 Task: Search one way flight ticket for 3 adults, 3 children in business from Charlotte Amalie,st. Thomas: Cyril E. King Airport to Gillette: Gillette Campbell County Airport on 5-1-2023. Choice of flights is Delta. Number of bags: 1 carry on bag and 3 checked bags. Price is upto 99000. Outbound departure time preference is 12:00.
Action: Mouse moved to (270, 459)
Screenshot: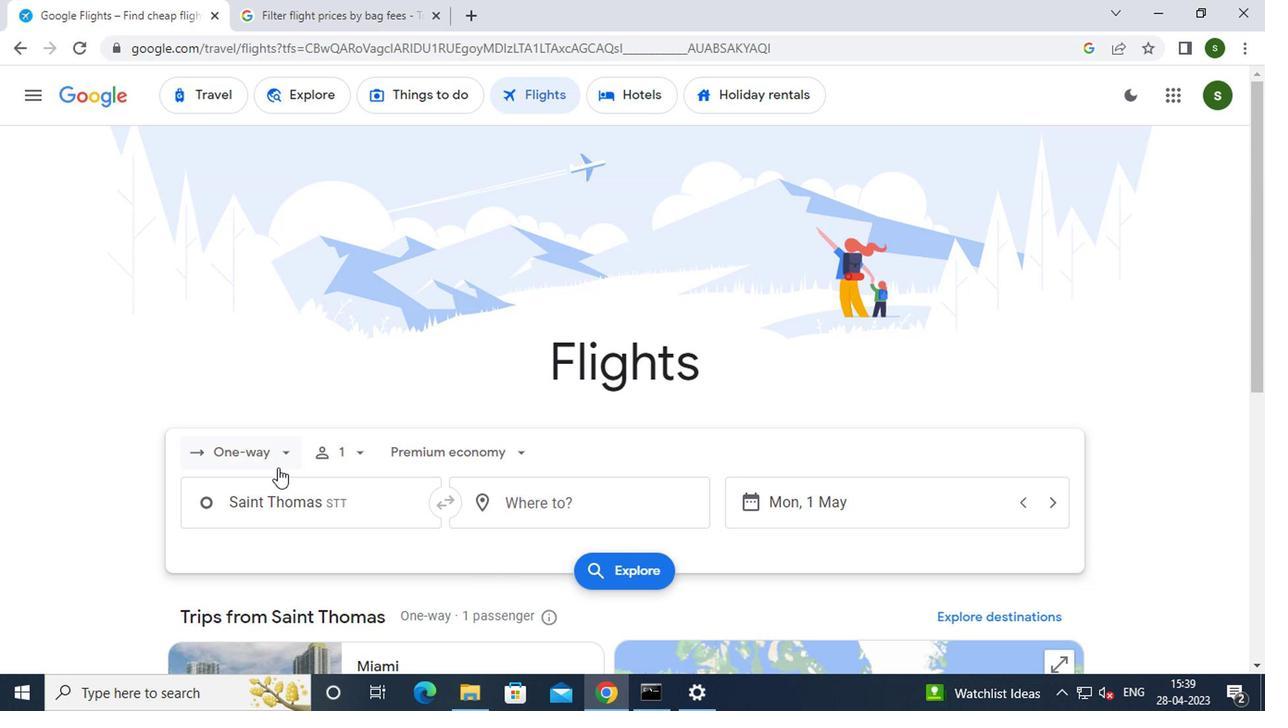 
Action: Mouse pressed left at (270, 459)
Screenshot: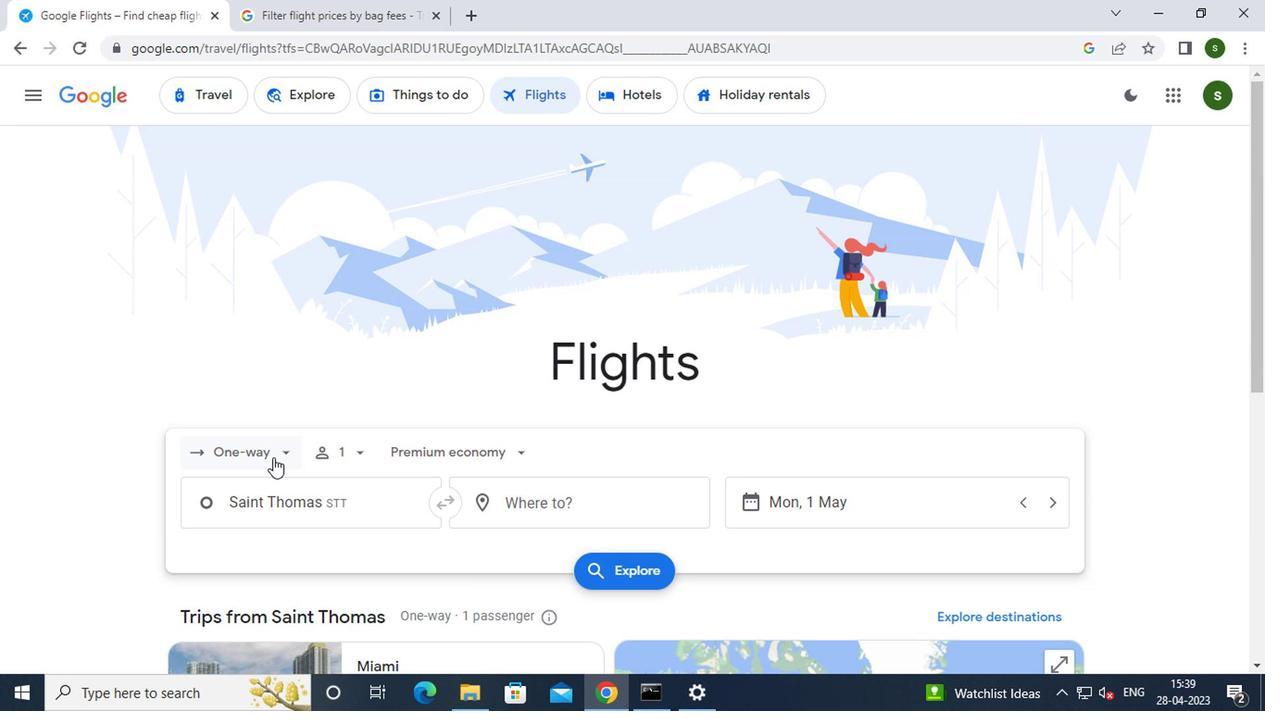 
Action: Mouse moved to (280, 535)
Screenshot: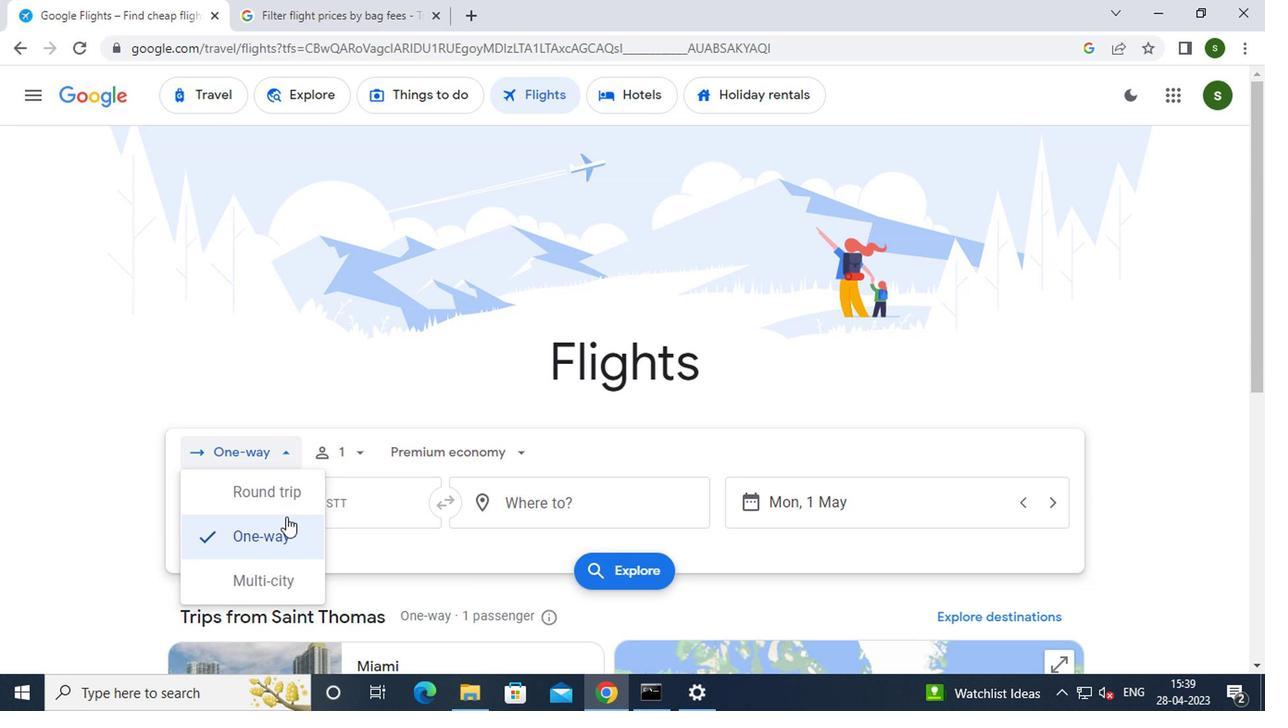 
Action: Mouse pressed left at (280, 535)
Screenshot: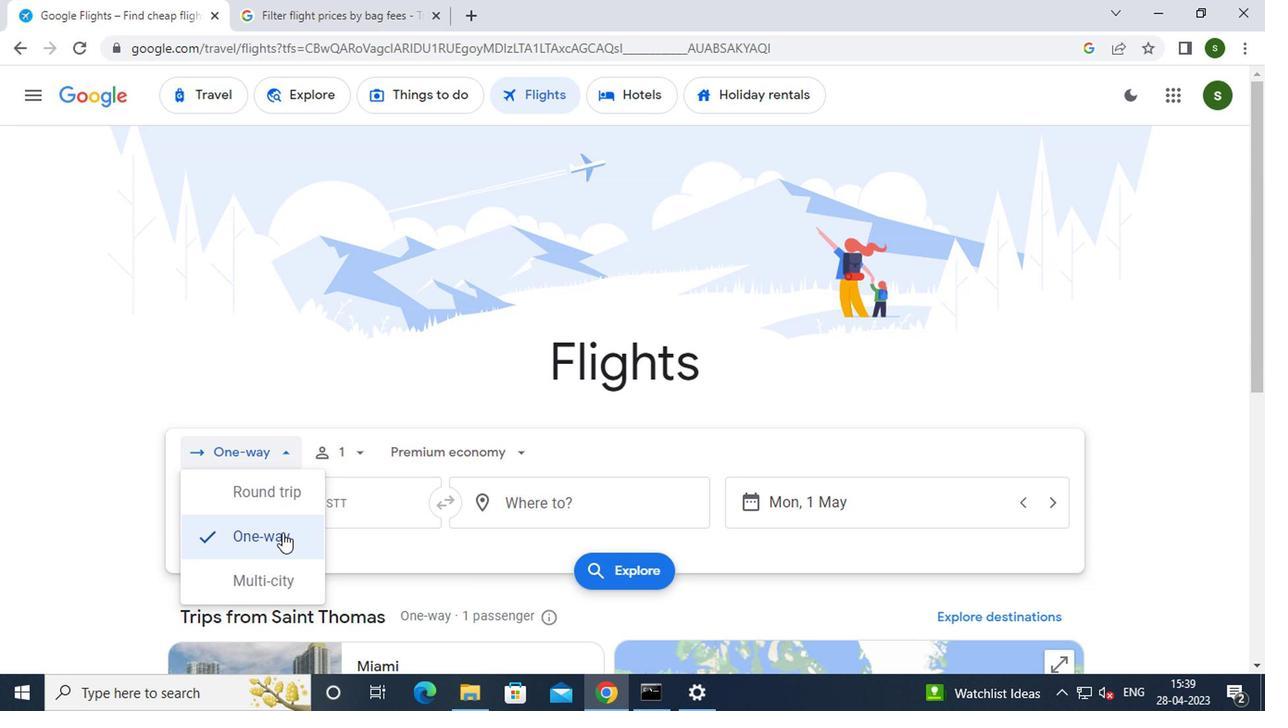 
Action: Mouse moved to (344, 451)
Screenshot: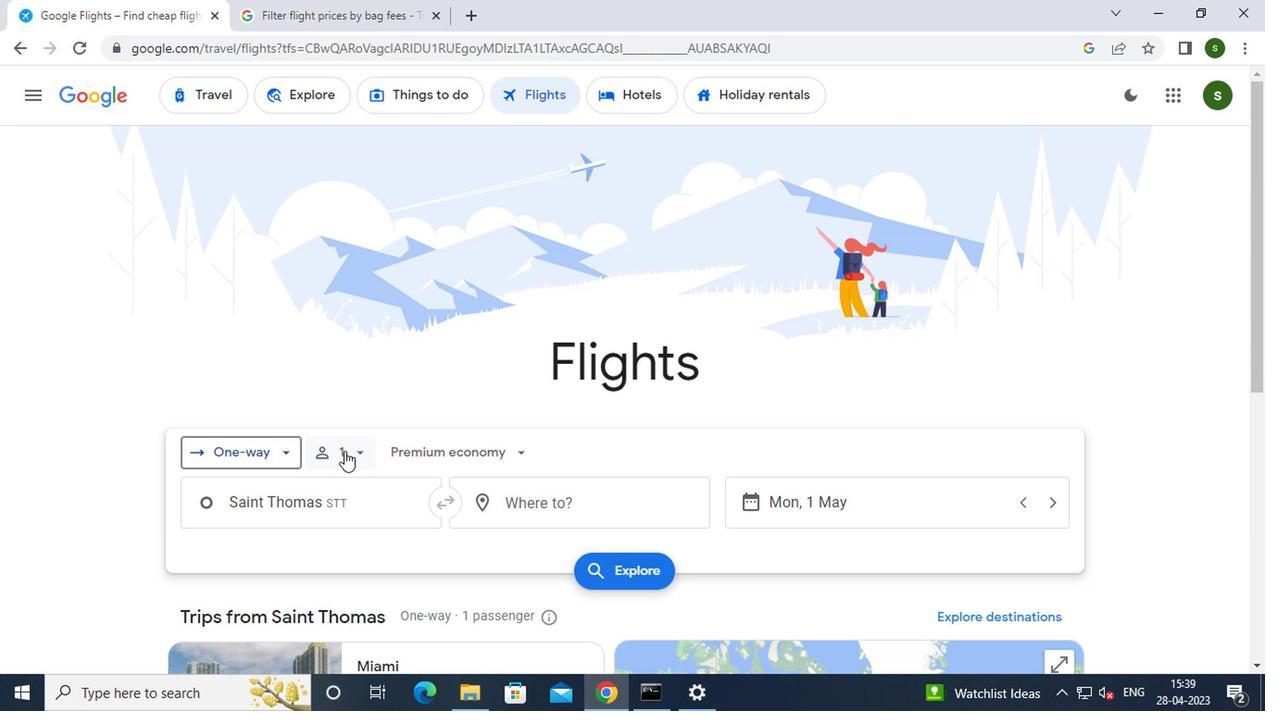 
Action: Mouse pressed left at (344, 451)
Screenshot: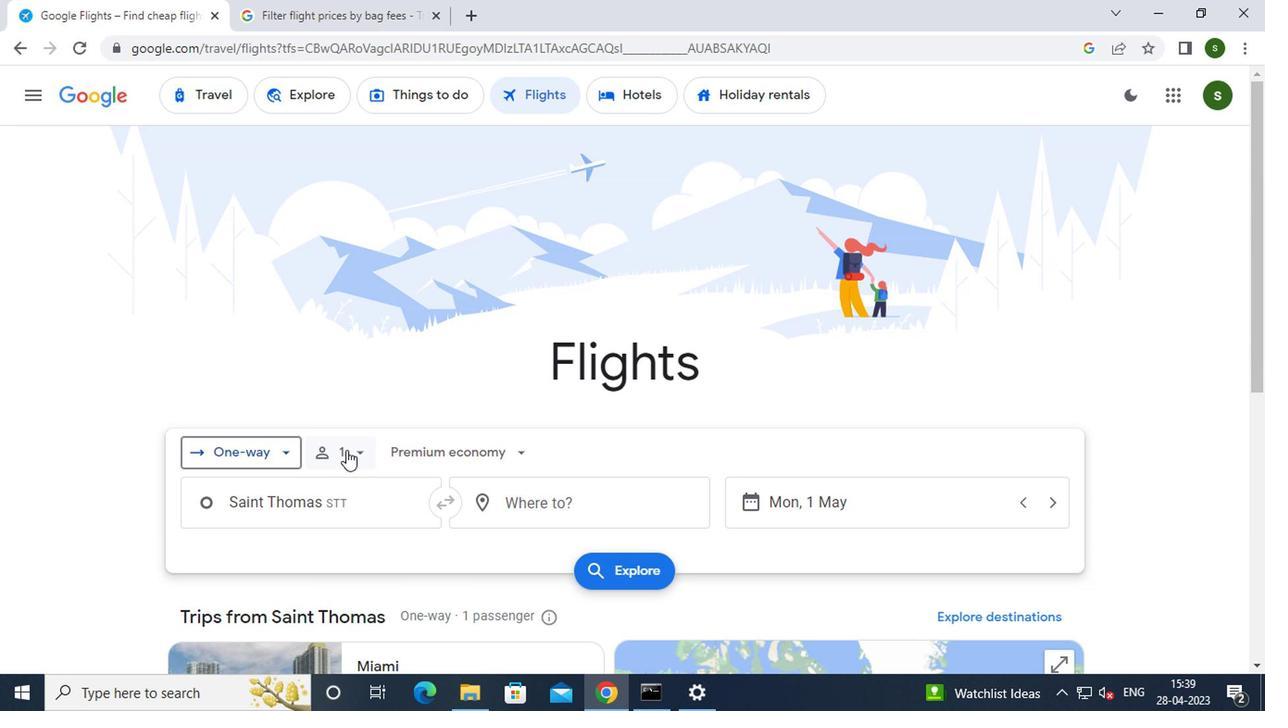 
Action: Mouse moved to (504, 498)
Screenshot: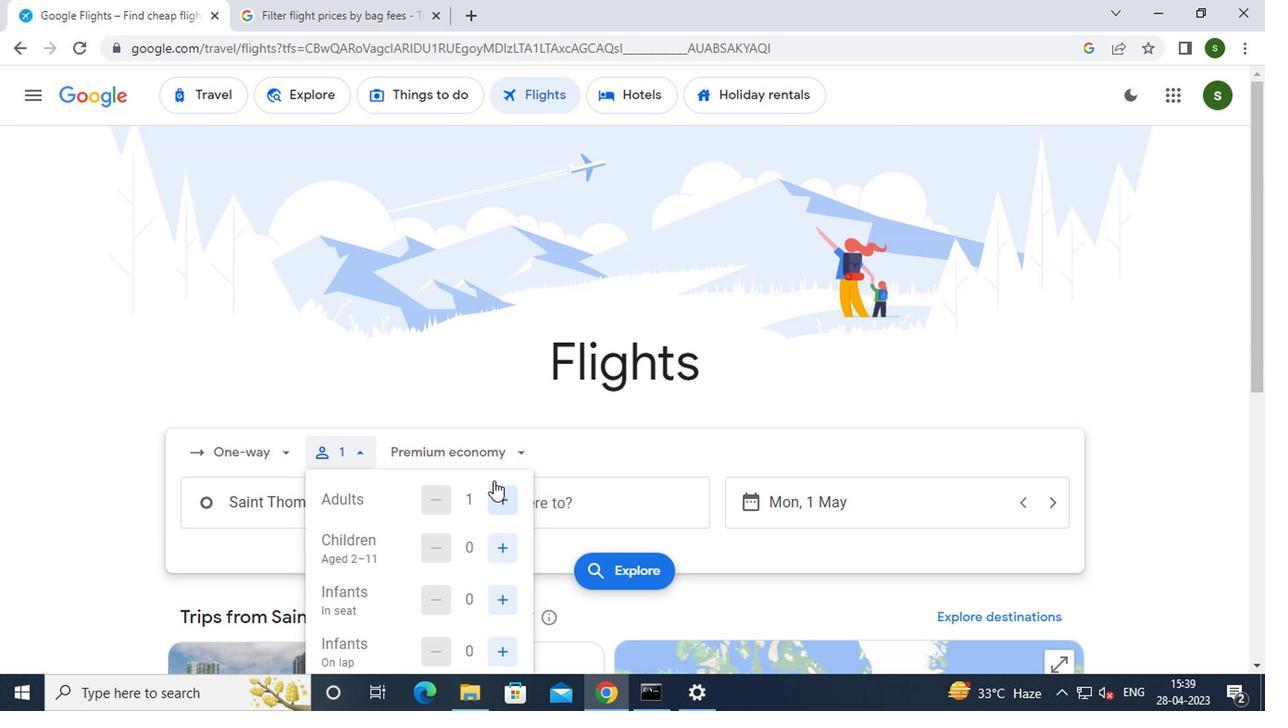 
Action: Mouse pressed left at (504, 498)
Screenshot: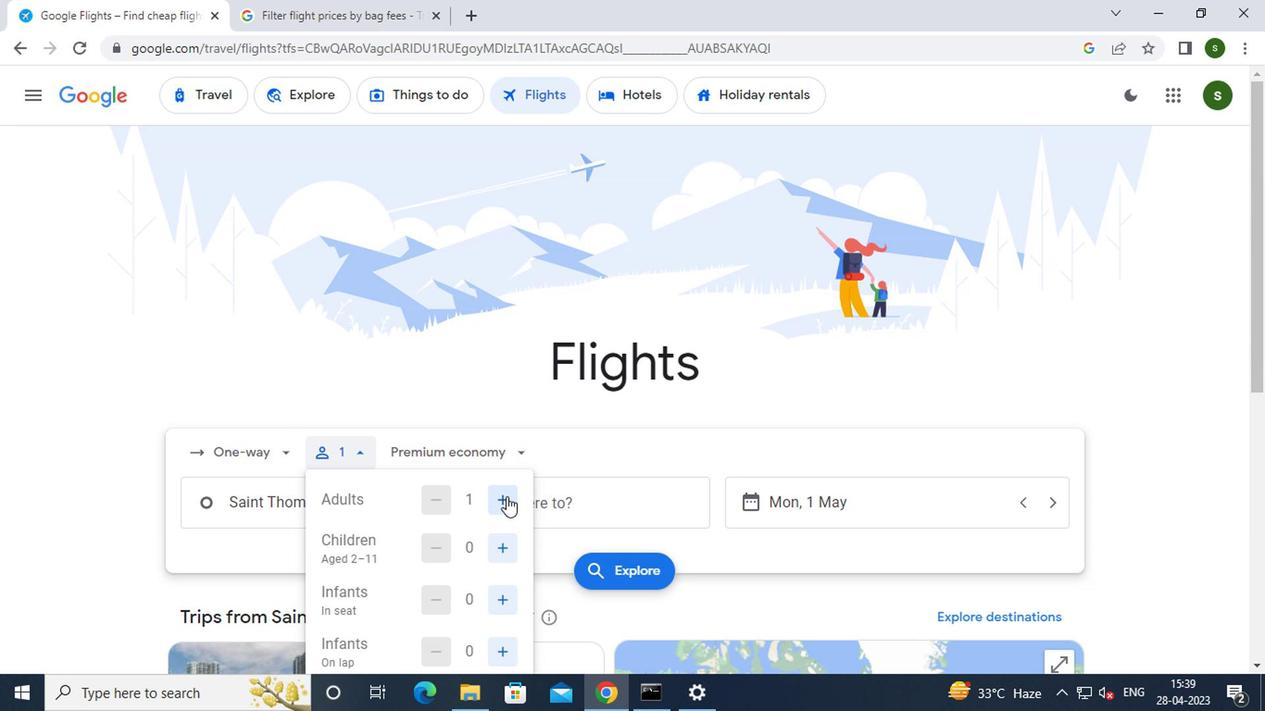 
Action: Mouse pressed left at (504, 498)
Screenshot: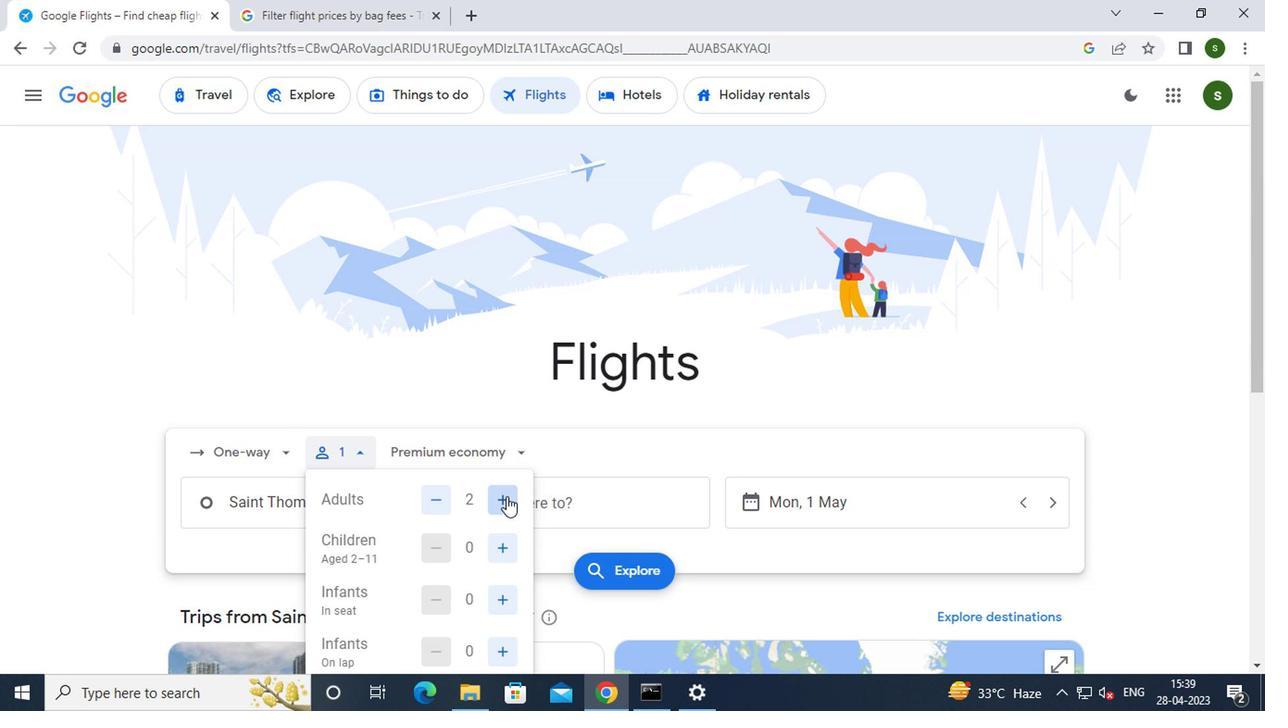
Action: Mouse moved to (497, 543)
Screenshot: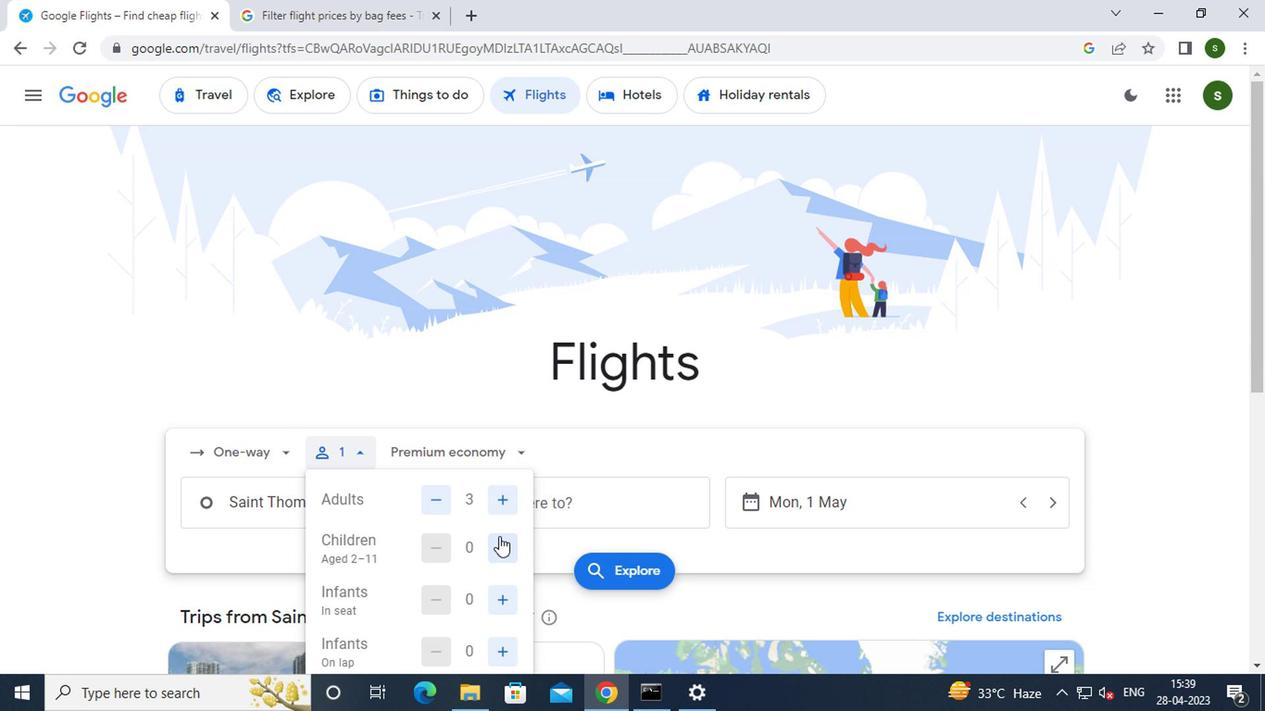 
Action: Mouse pressed left at (497, 543)
Screenshot: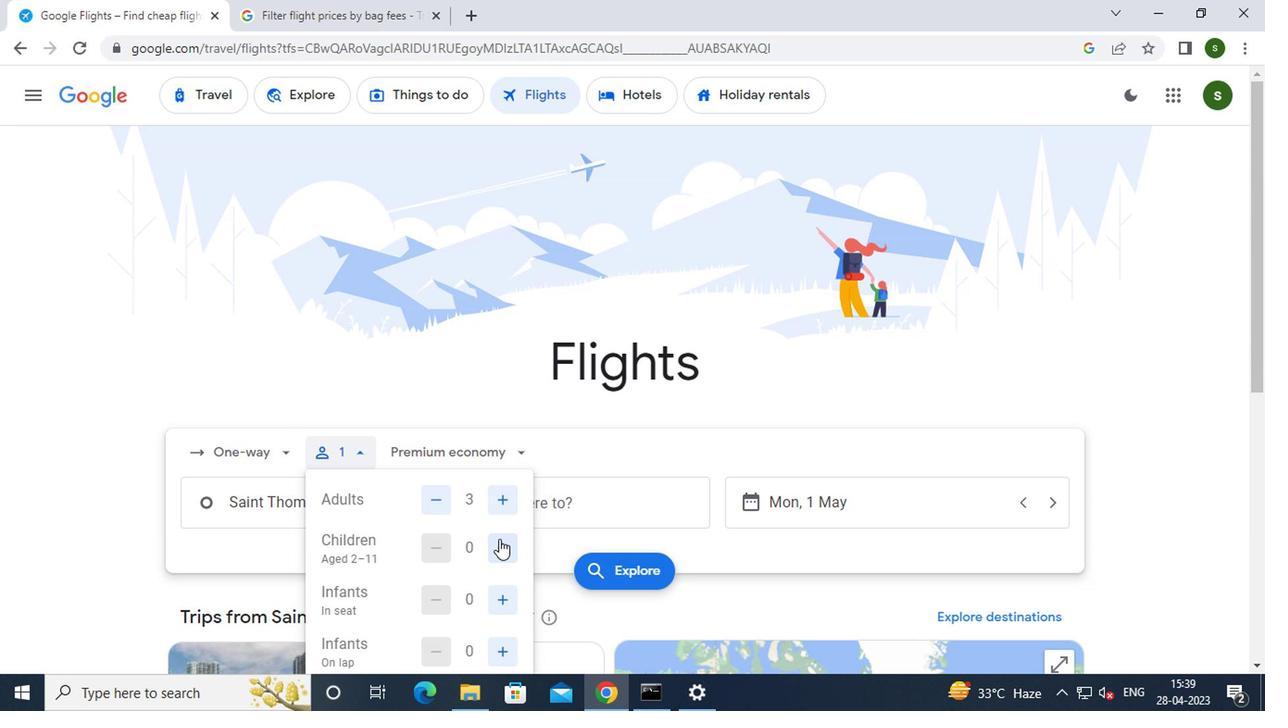 
Action: Mouse pressed left at (497, 543)
Screenshot: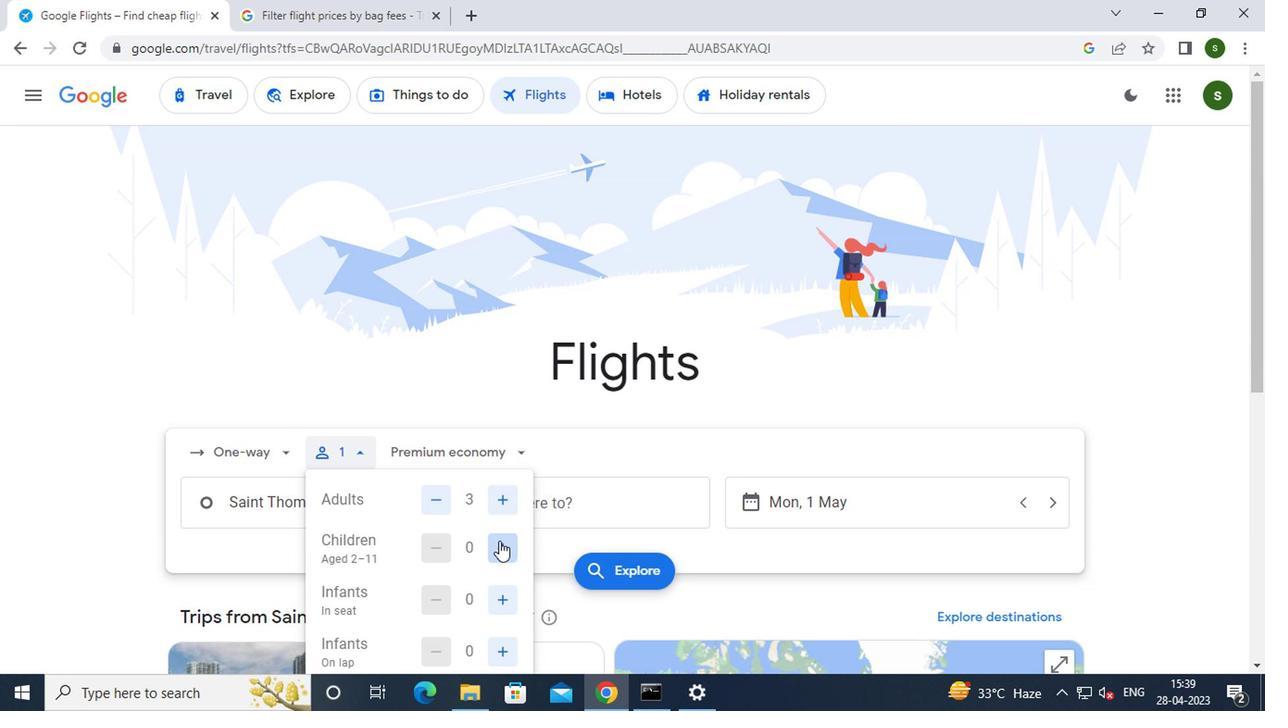 
Action: Mouse pressed left at (497, 543)
Screenshot: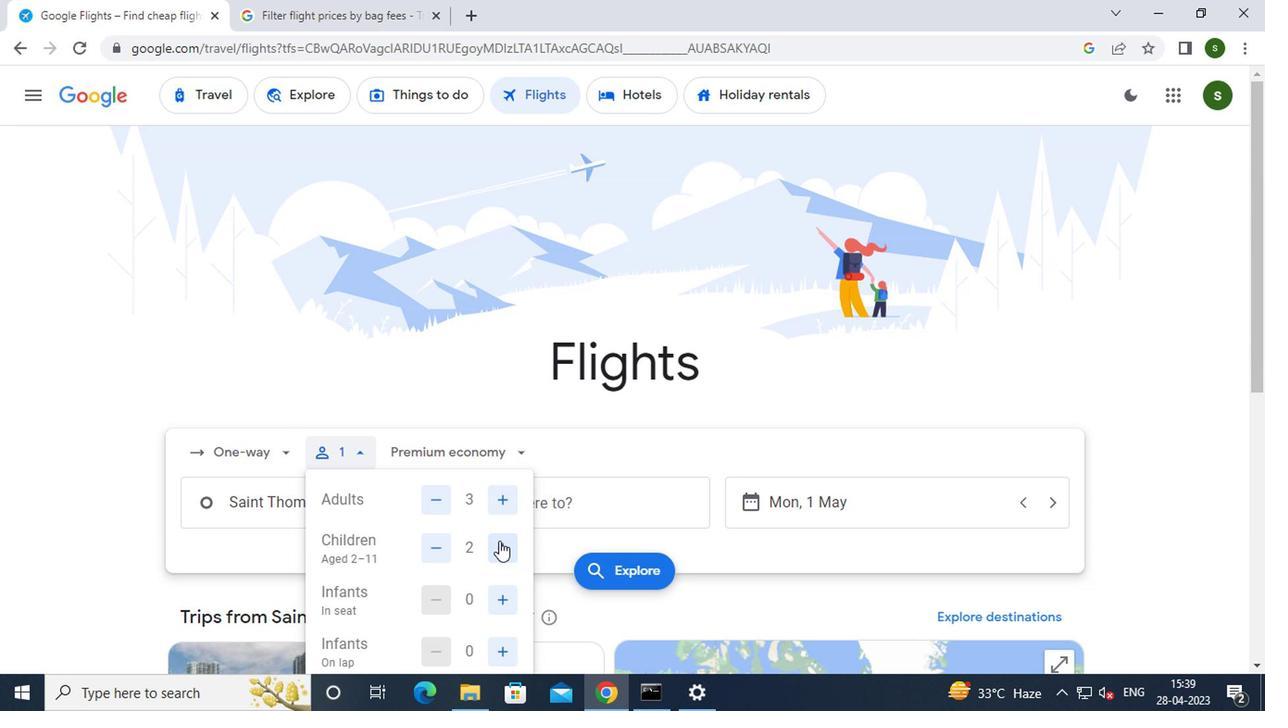 
Action: Mouse moved to (440, 456)
Screenshot: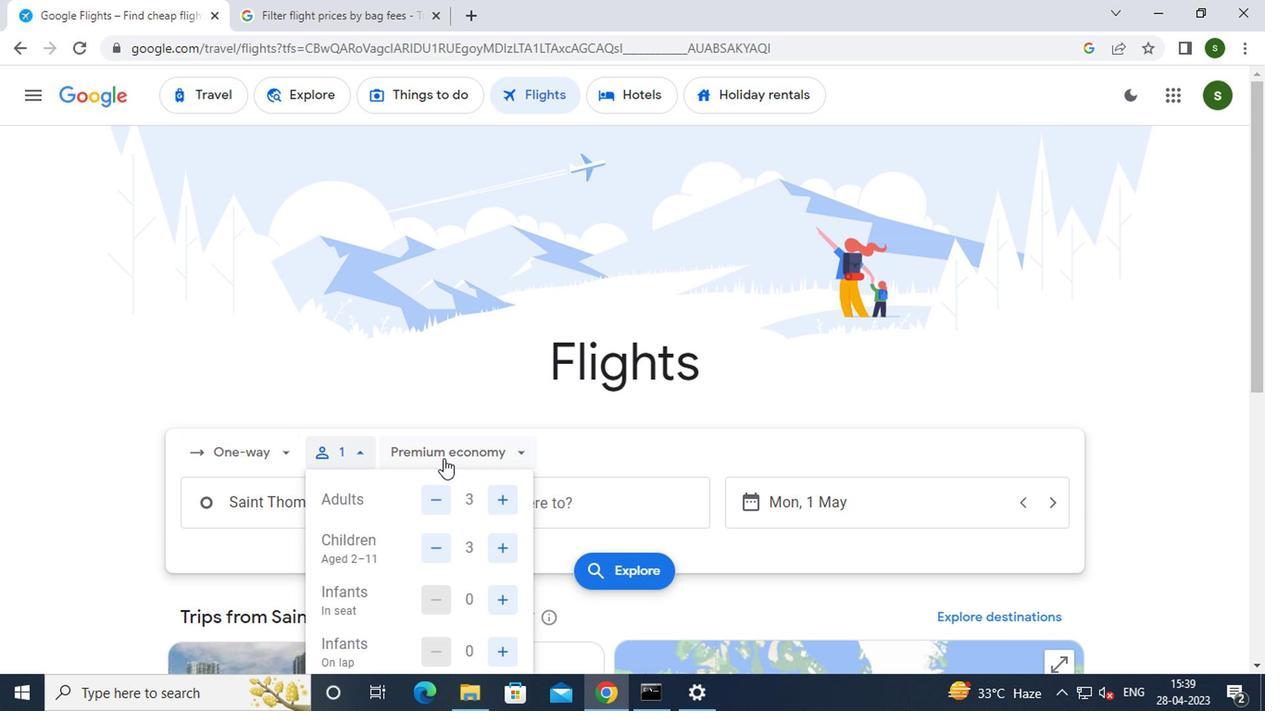 
Action: Mouse pressed left at (440, 456)
Screenshot: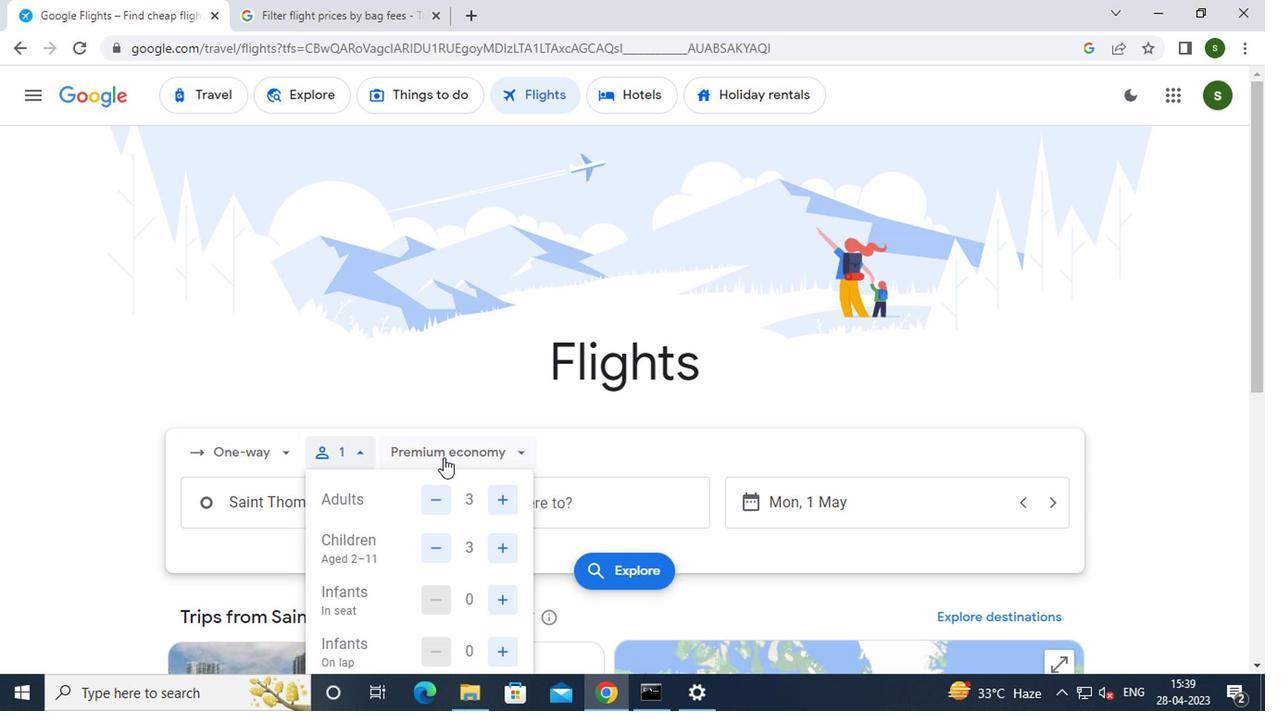 
Action: Mouse moved to (464, 576)
Screenshot: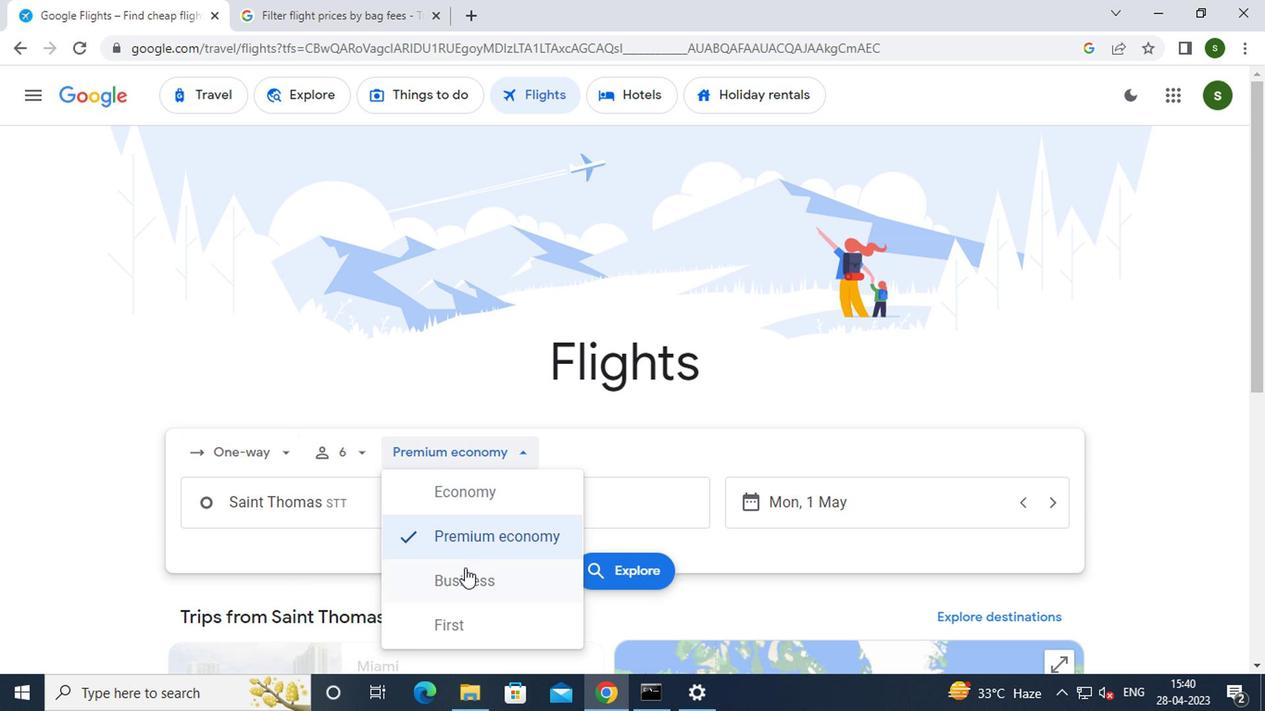 
Action: Mouse pressed left at (464, 576)
Screenshot: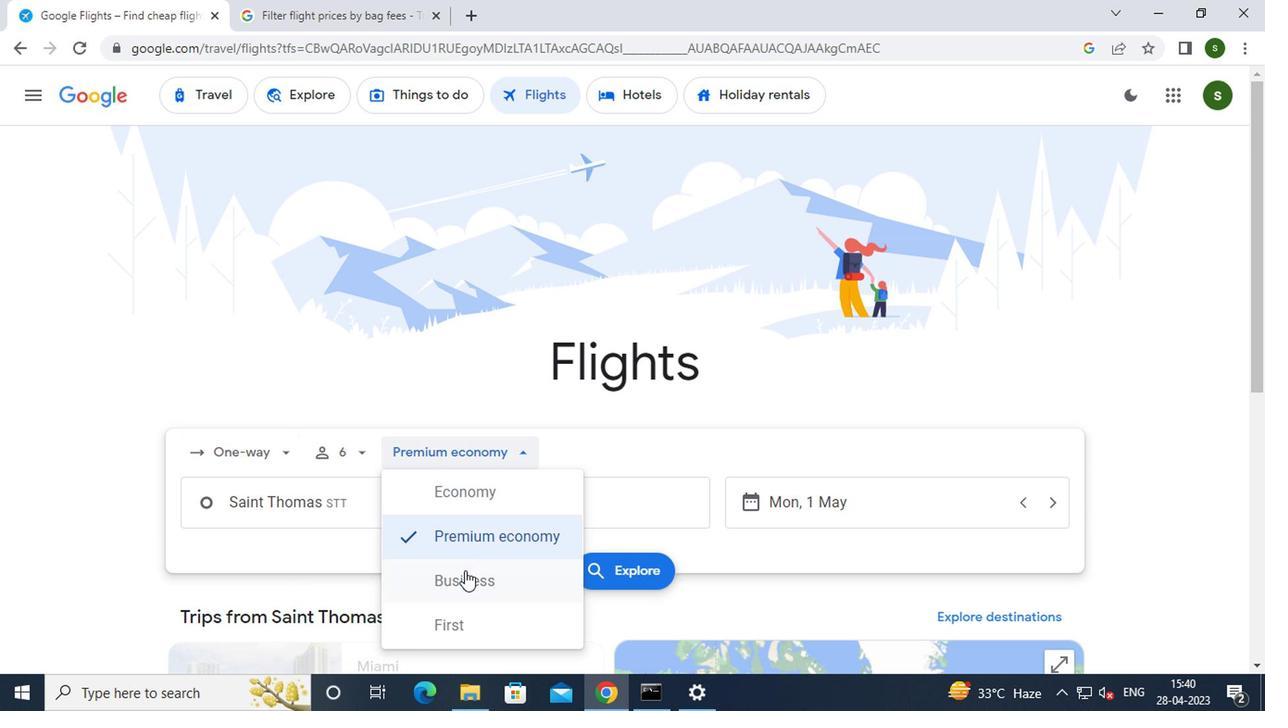 
Action: Mouse moved to (346, 512)
Screenshot: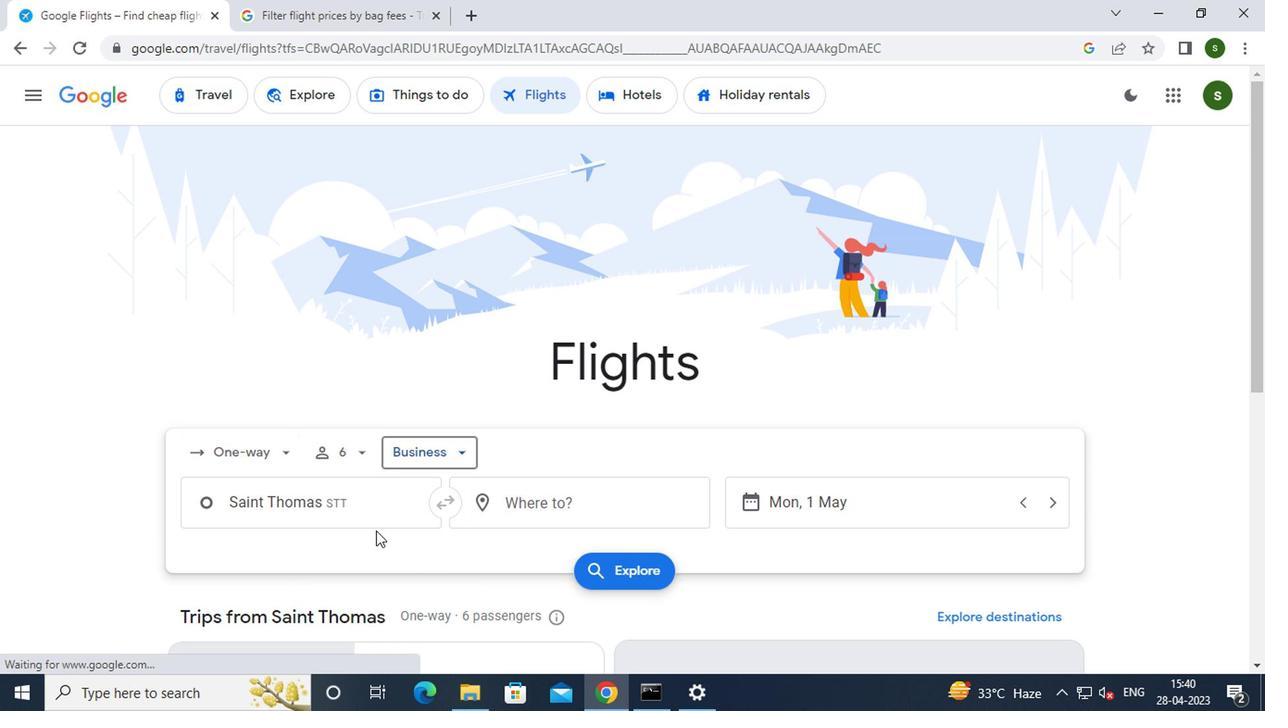 
Action: Mouse pressed left at (346, 512)
Screenshot: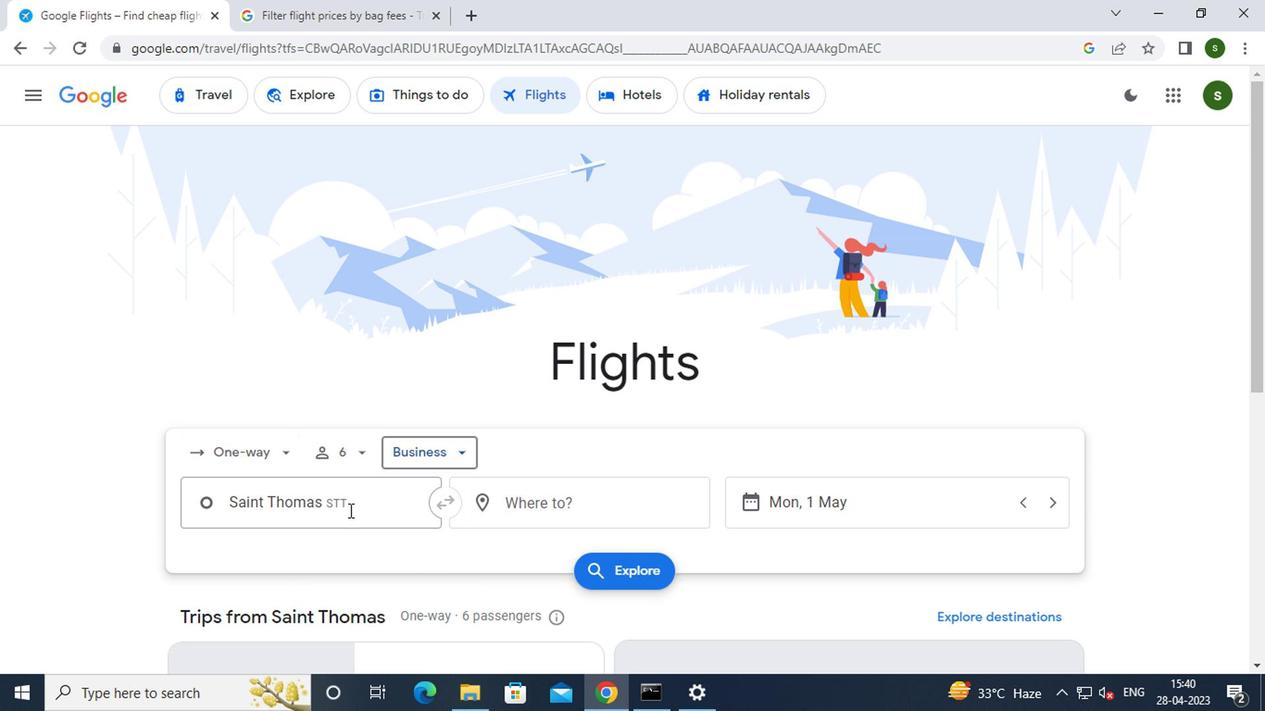 
Action: Mouse moved to (346, 511)
Screenshot: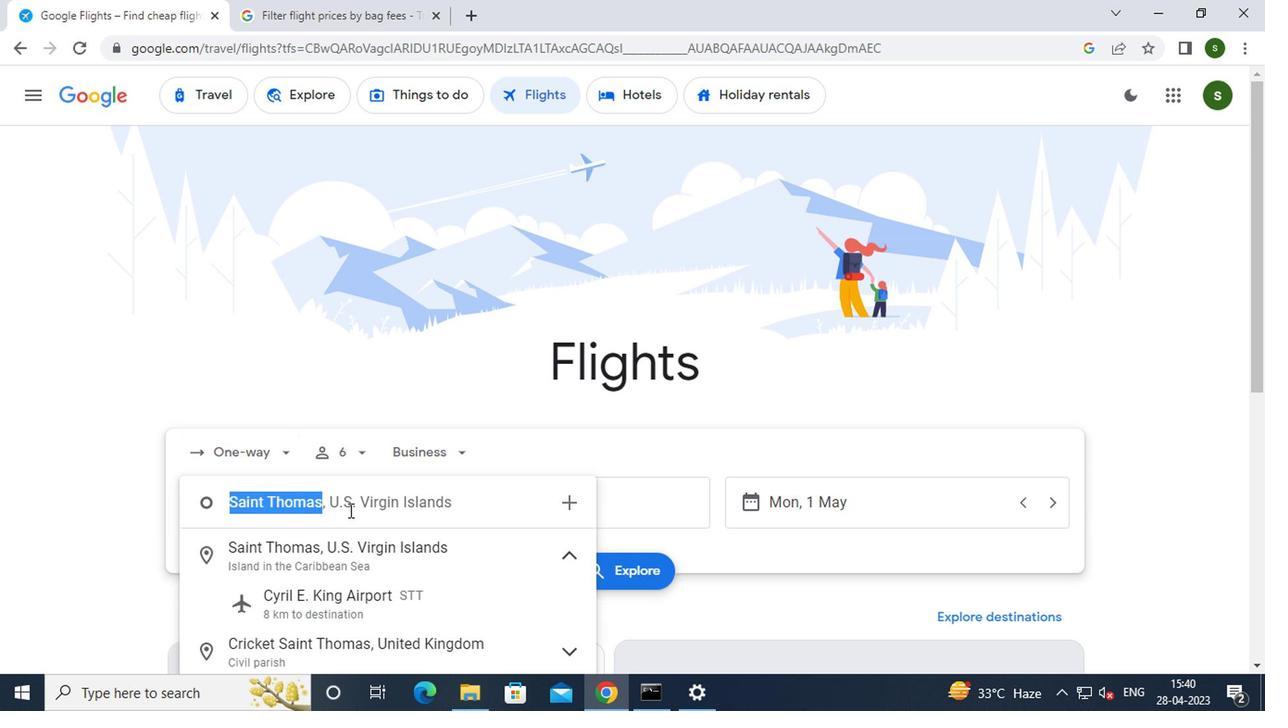 
Action: Key pressed c<Key.caps_lock>harlotte<Key.space><Key.caps_lock>
Screenshot: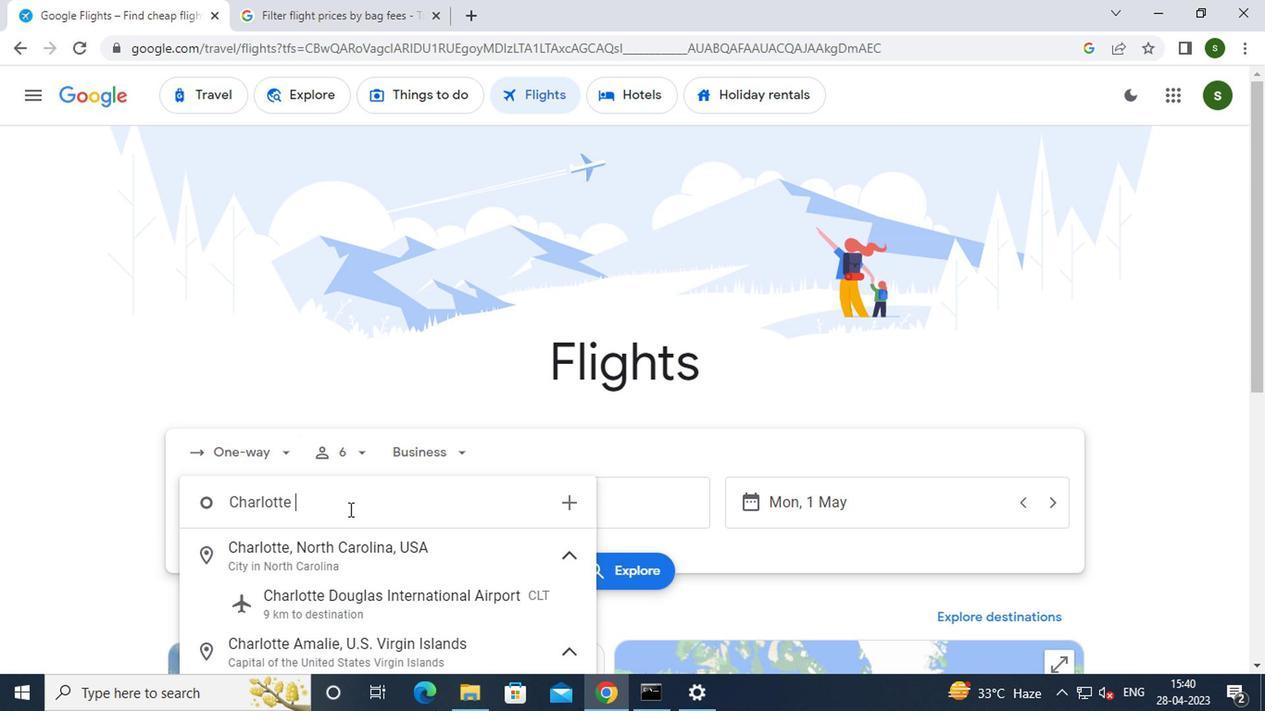 
Action: Mouse moved to (346, 510)
Screenshot: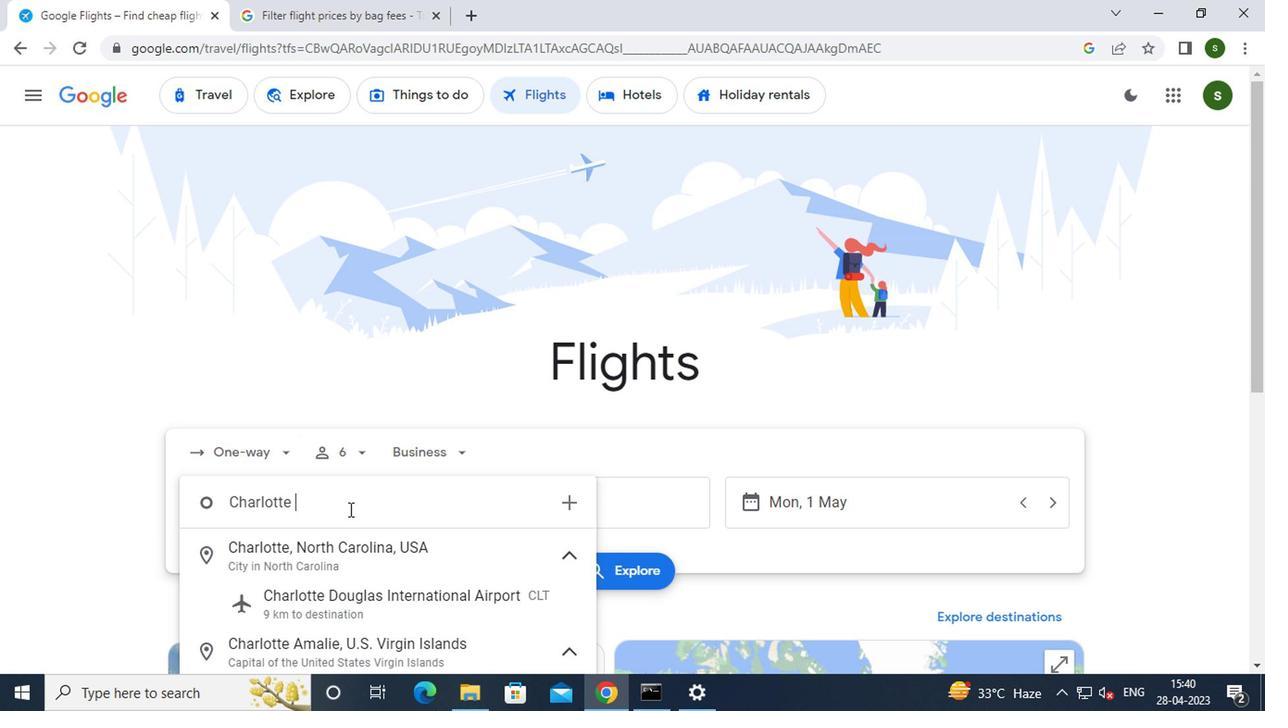 
Action: Mouse scrolled (346, 509) with delta (0, 0)
Screenshot: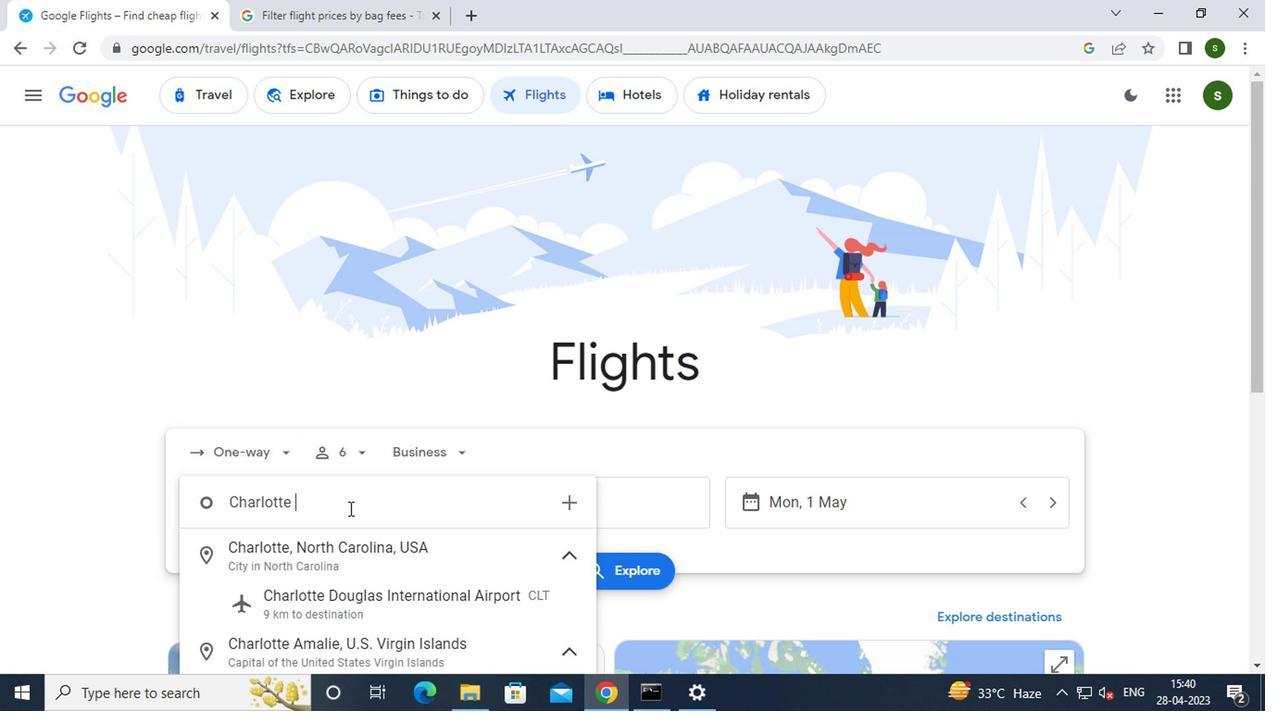 
Action: Mouse moved to (346, 600)
Screenshot: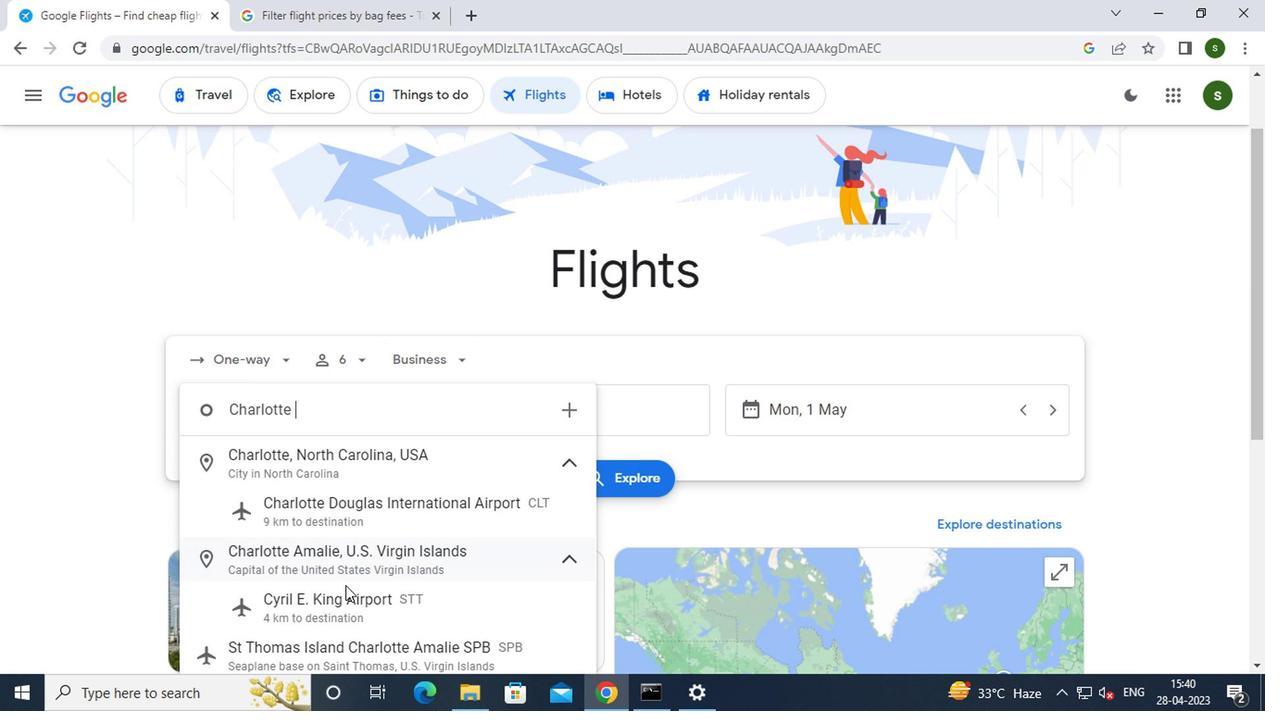 
Action: Mouse pressed left at (346, 600)
Screenshot: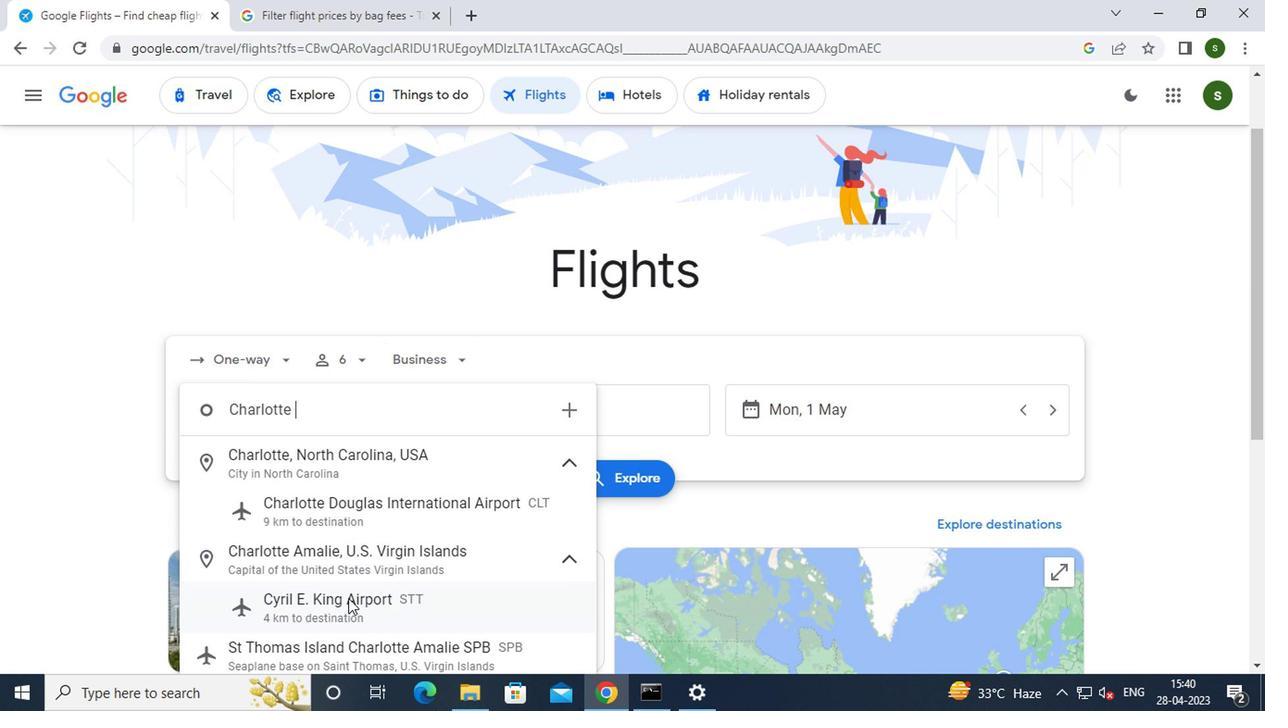
Action: Mouse moved to (568, 410)
Screenshot: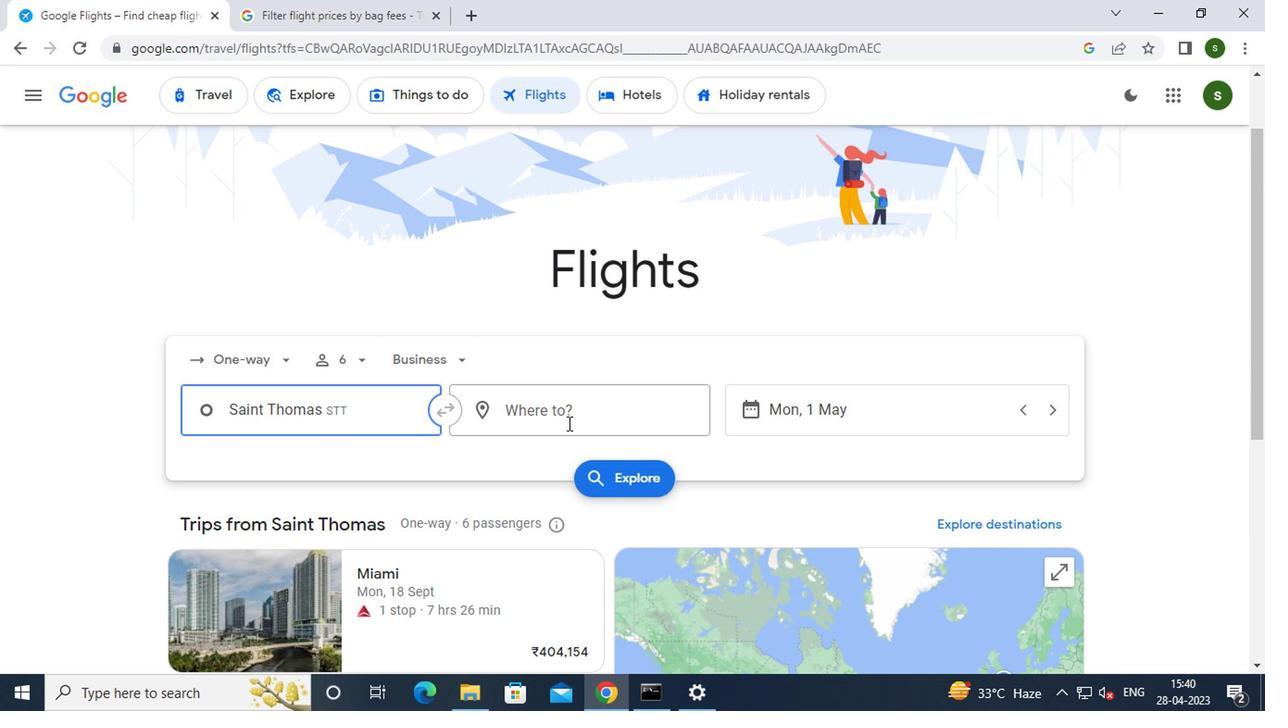 
Action: Mouse pressed left at (568, 410)
Screenshot: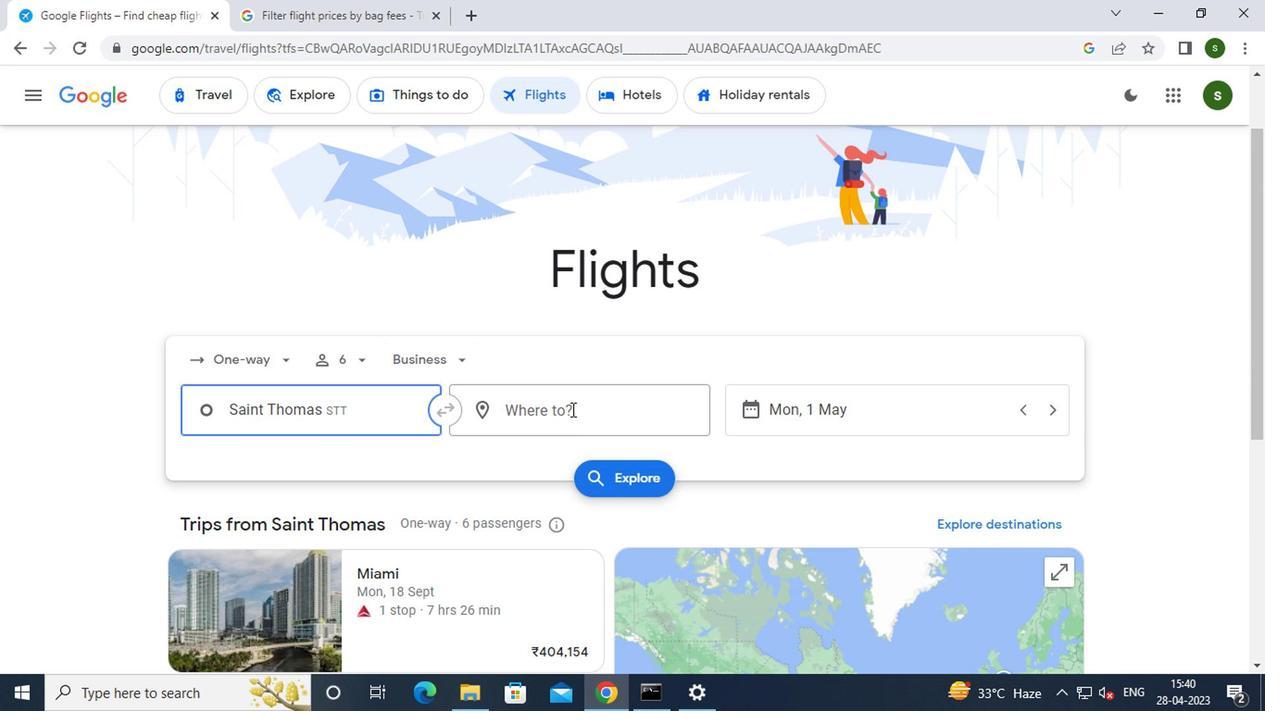 
Action: Key pressed <Key.caps_lock><Key.caps_lock>g<Key.caps_lock>illette<Key.enter>
Screenshot: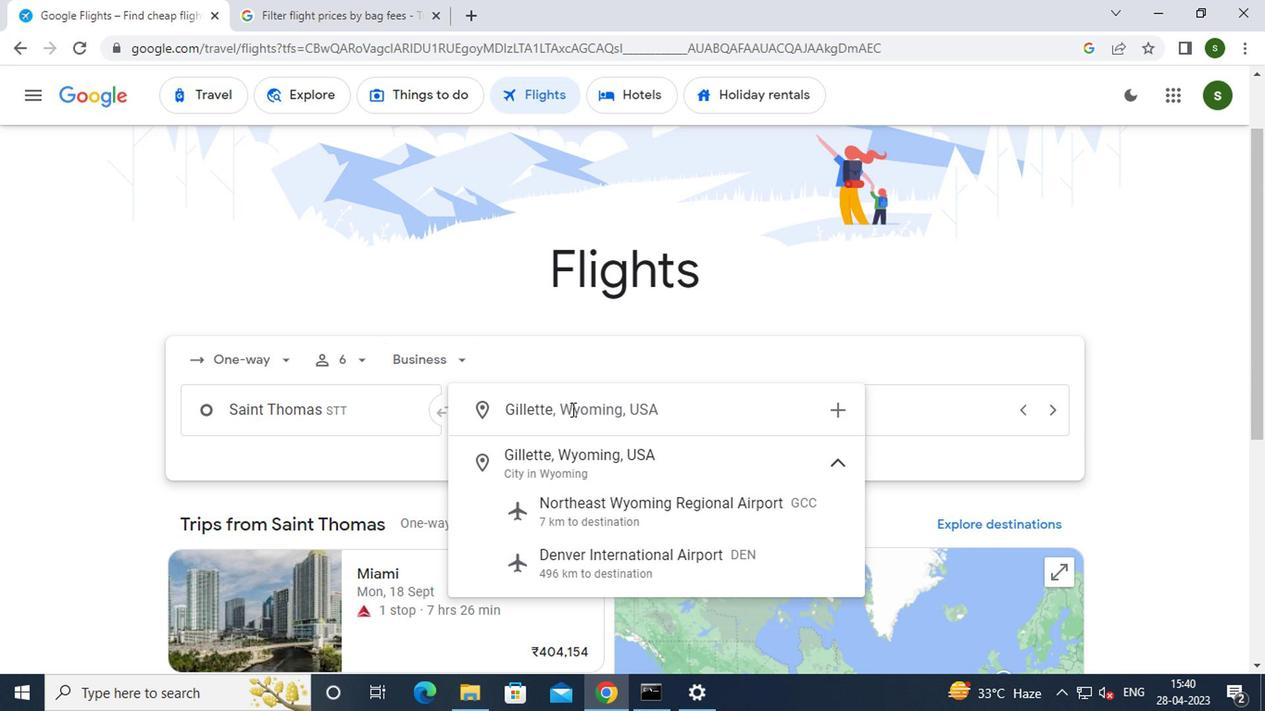 
Action: Mouse moved to (925, 413)
Screenshot: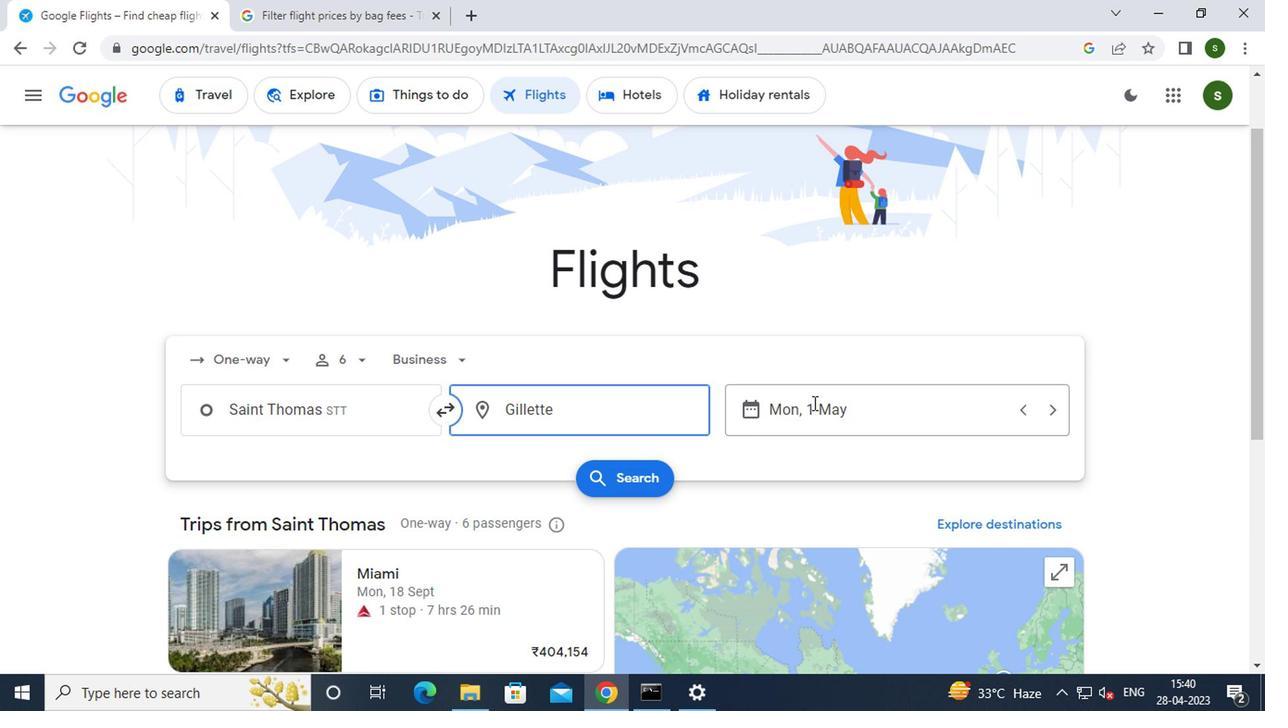 
Action: Mouse pressed left at (925, 413)
Screenshot: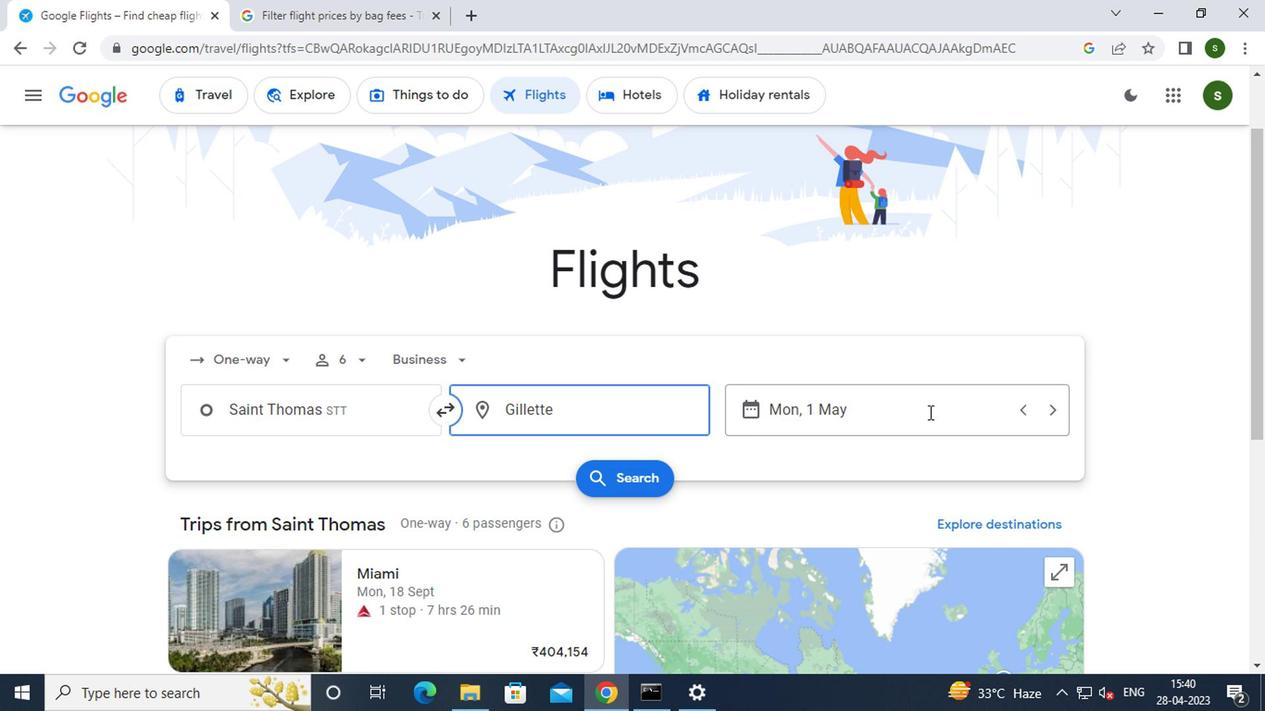 
Action: Mouse moved to (819, 336)
Screenshot: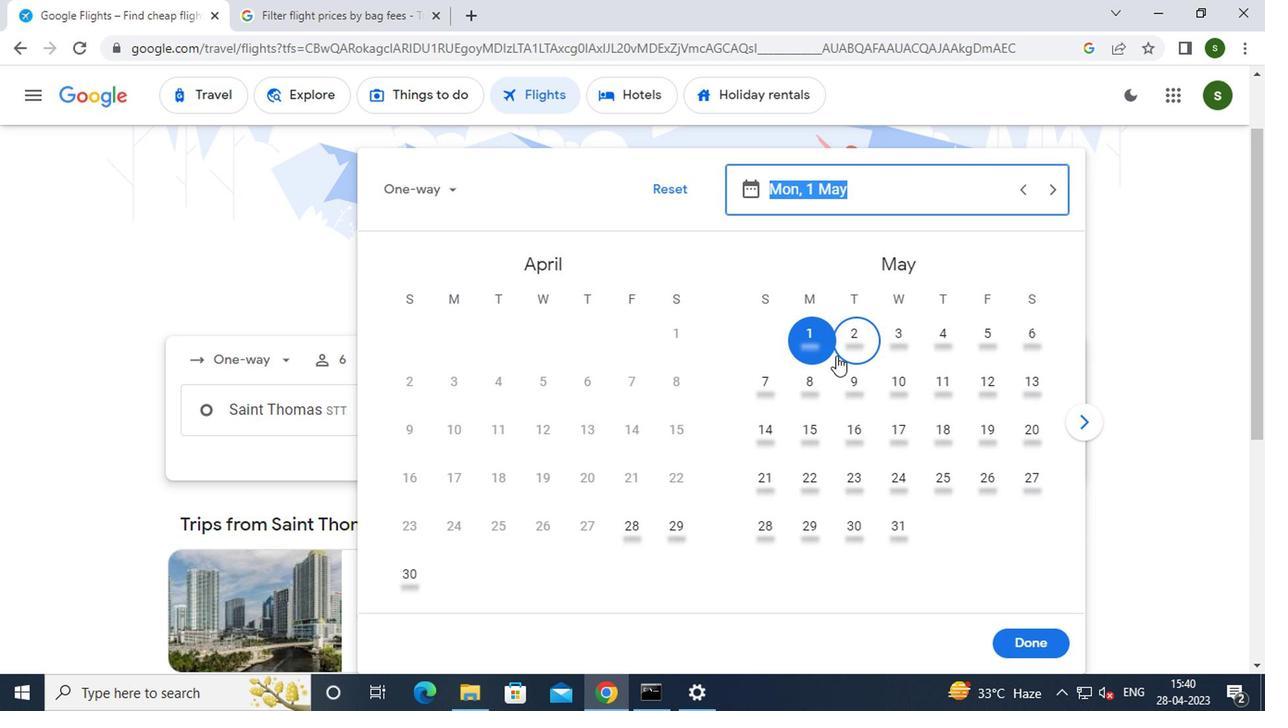 
Action: Mouse pressed left at (819, 336)
Screenshot: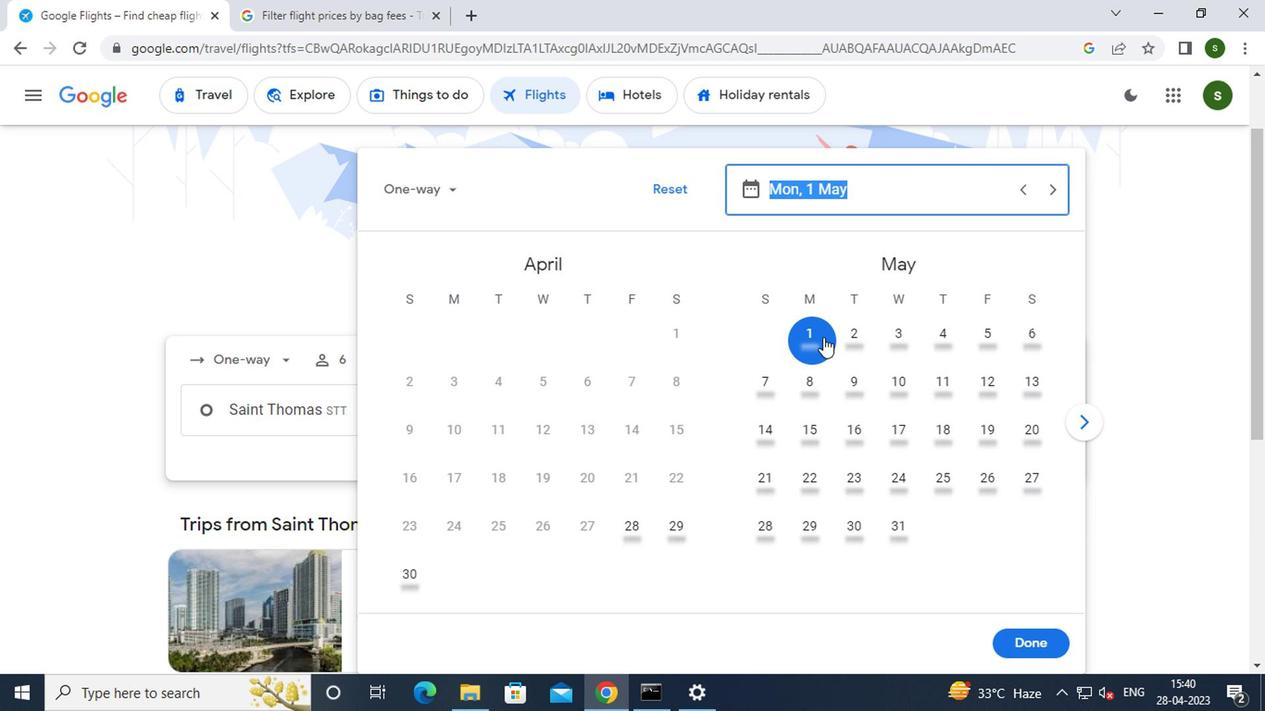 
Action: Mouse moved to (1032, 647)
Screenshot: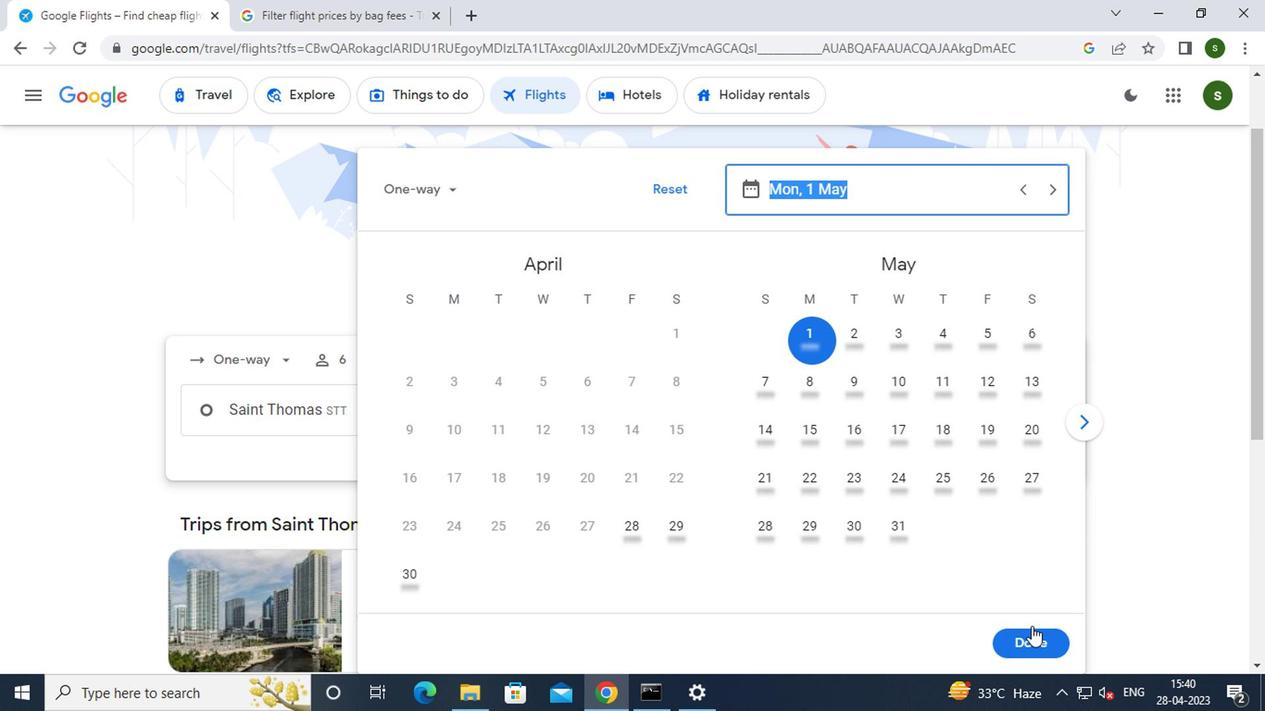 
Action: Mouse pressed left at (1032, 647)
Screenshot: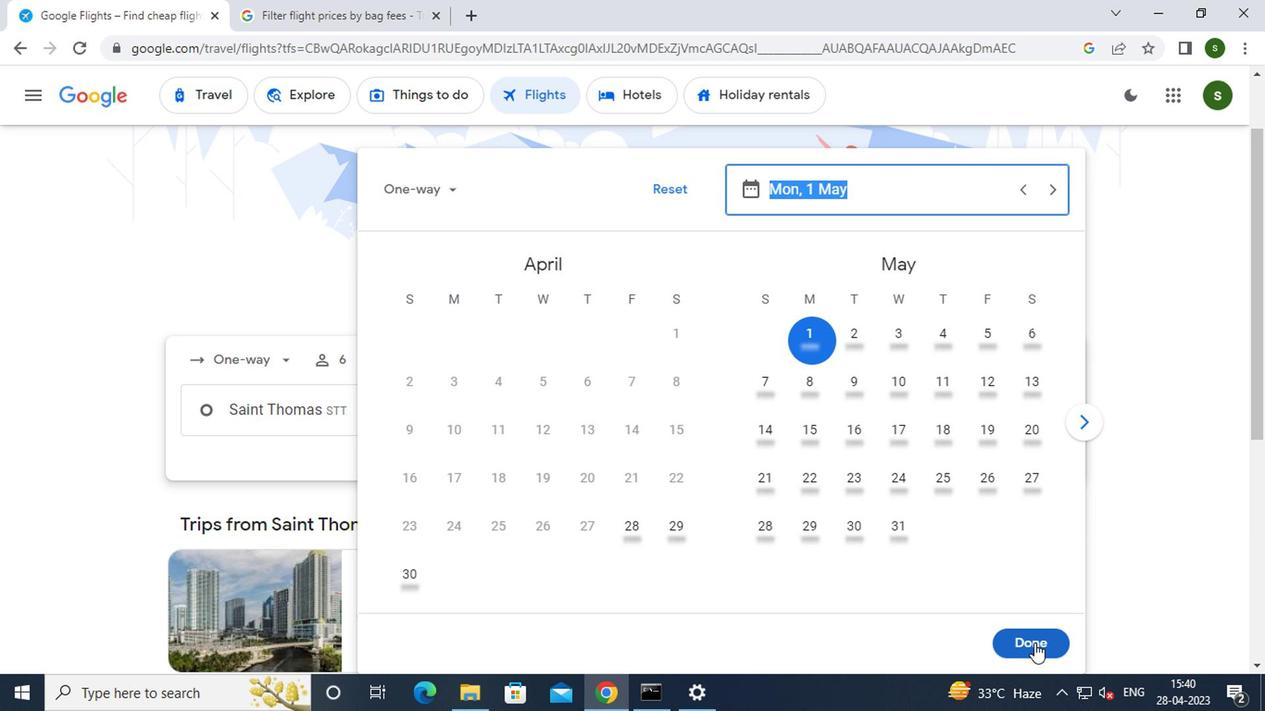 
Action: Mouse moved to (614, 487)
Screenshot: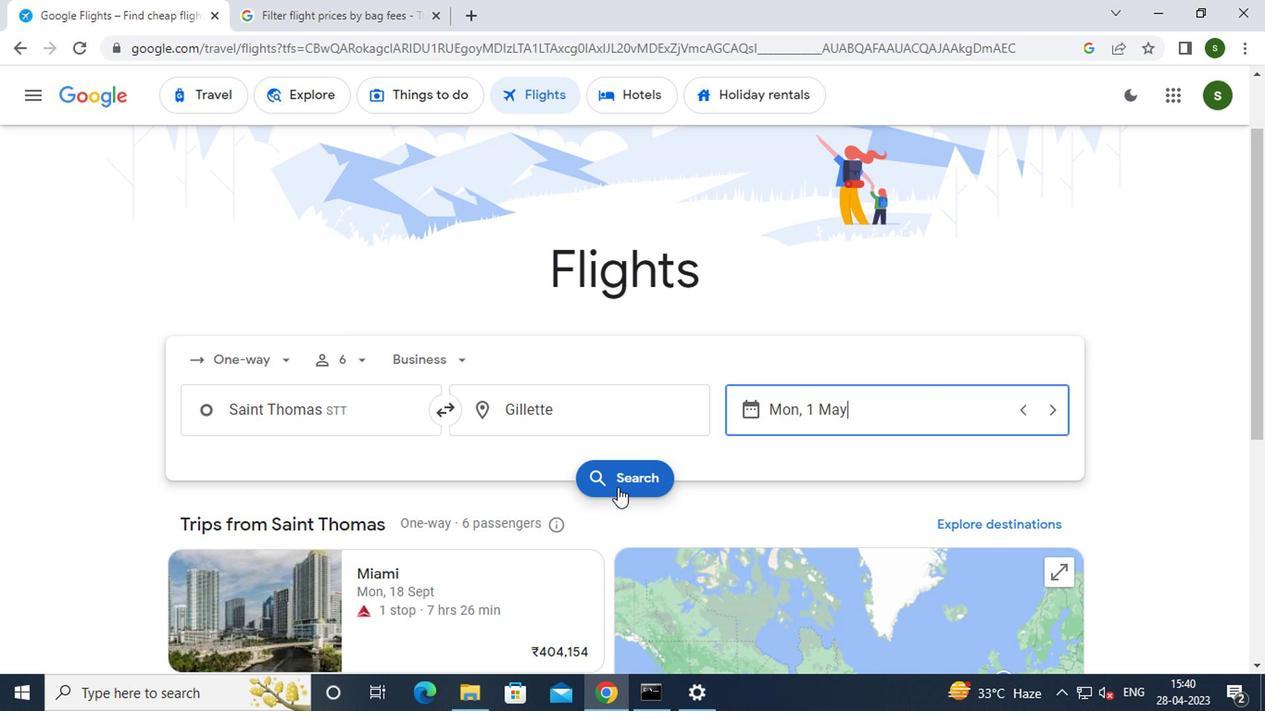 
Action: Mouse pressed left at (614, 487)
Screenshot: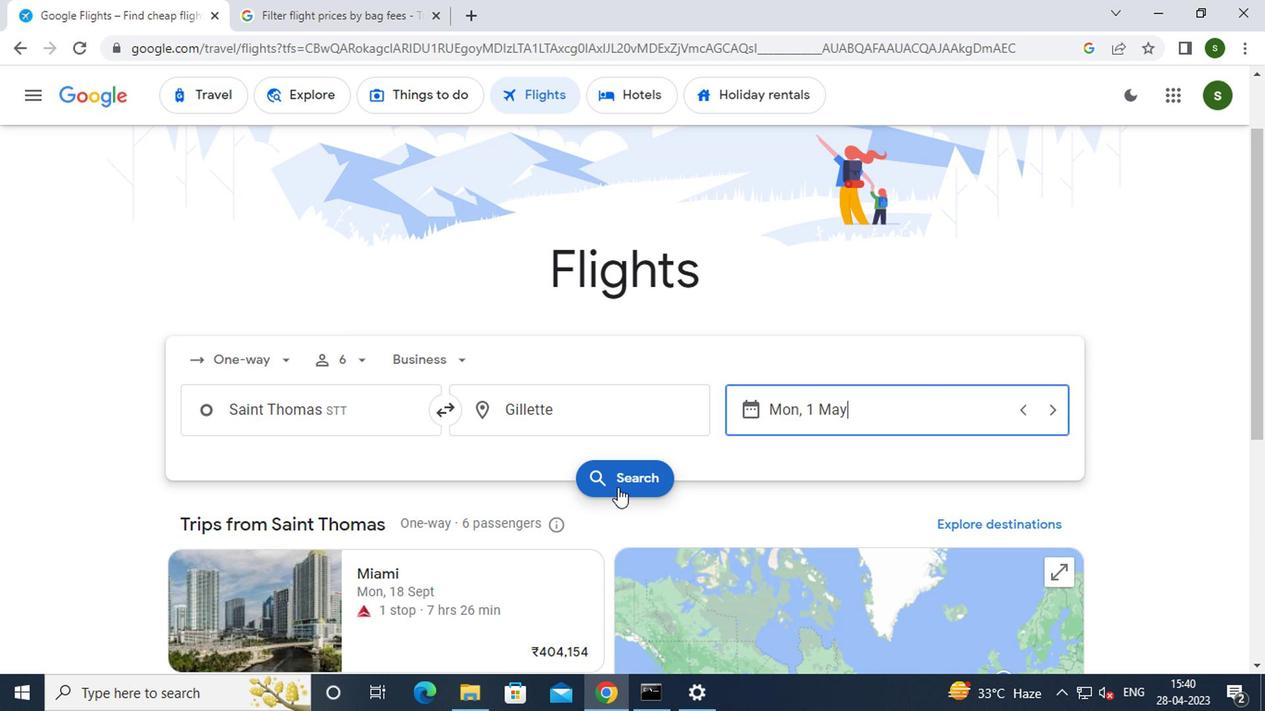 
Action: Mouse moved to (199, 276)
Screenshot: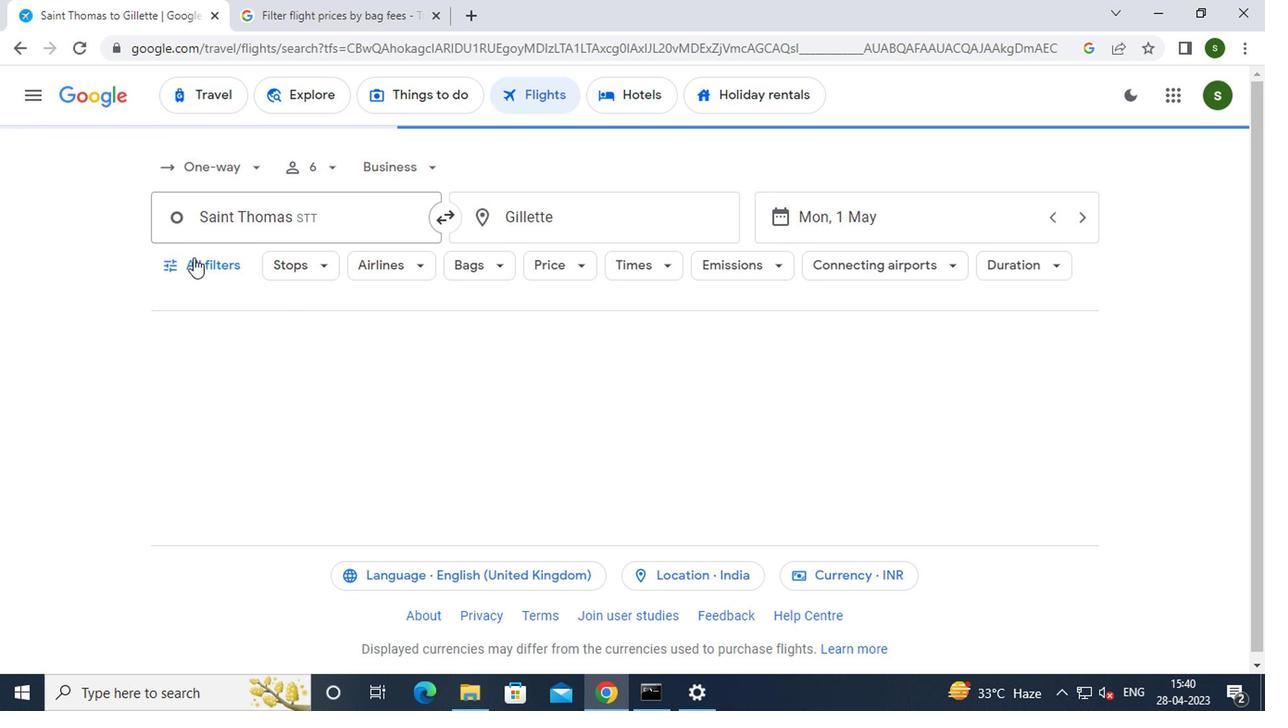 
Action: Mouse pressed left at (199, 276)
Screenshot: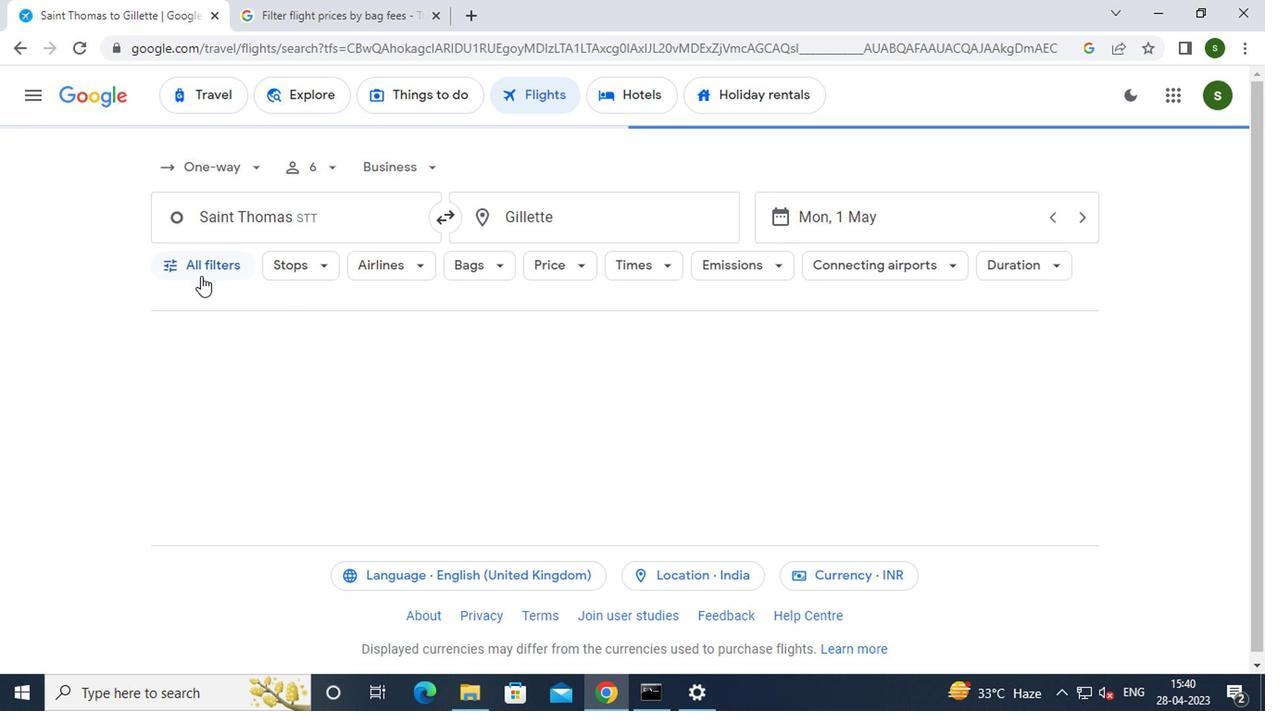 
Action: Mouse moved to (320, 412)
Screenshot: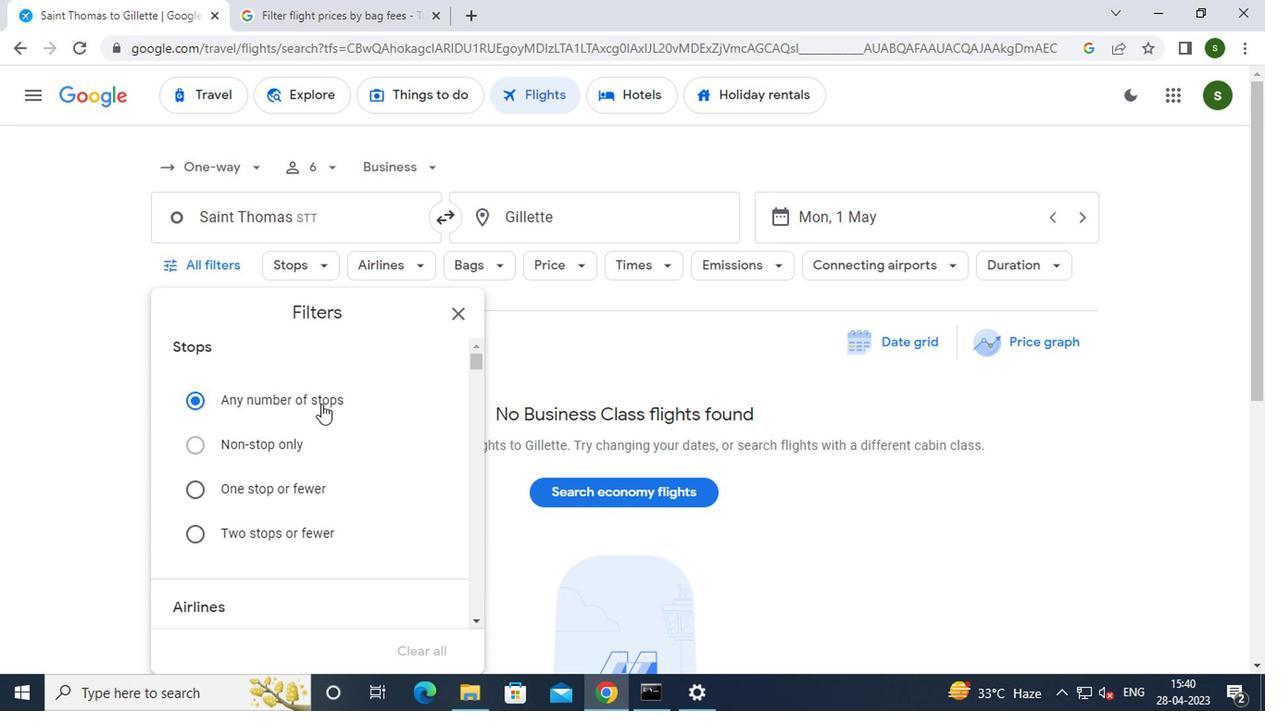 
Action: Mouse scrolled (320, 411) with delta (0, 0)
Screenshot: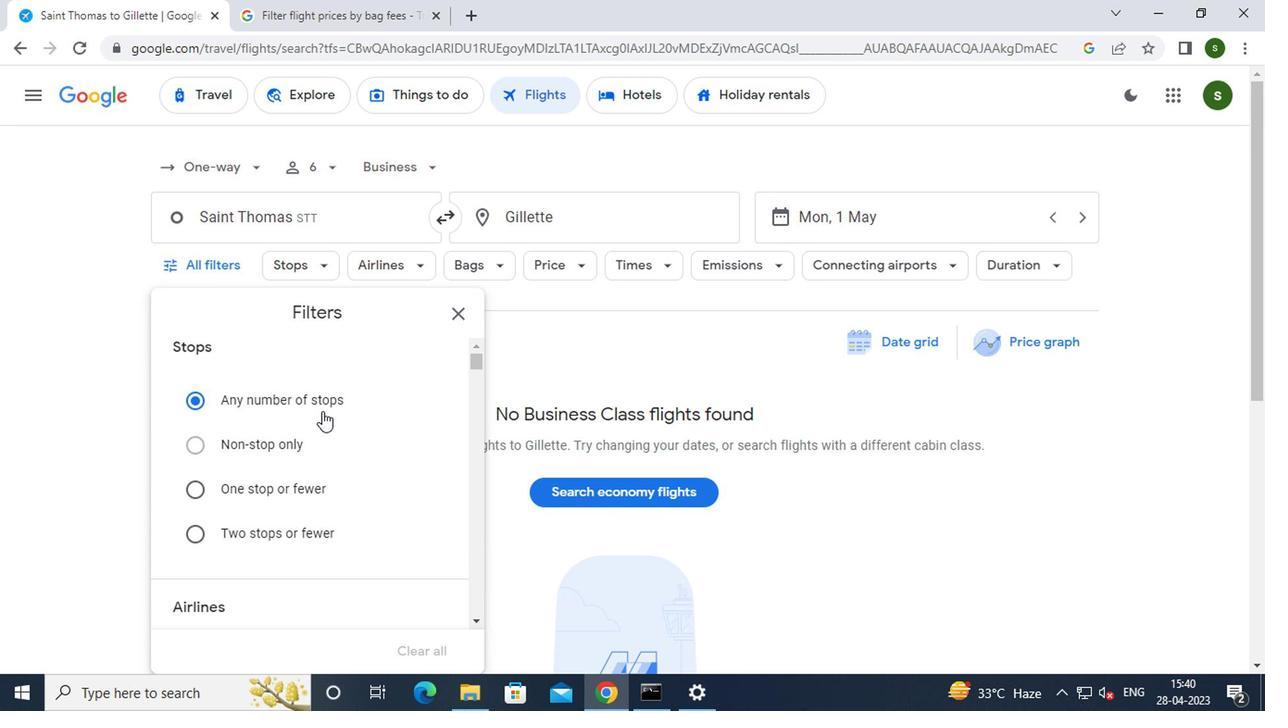 
Action: Mouse scrolled (320, 411) with delta (0, 0)
Screenshot: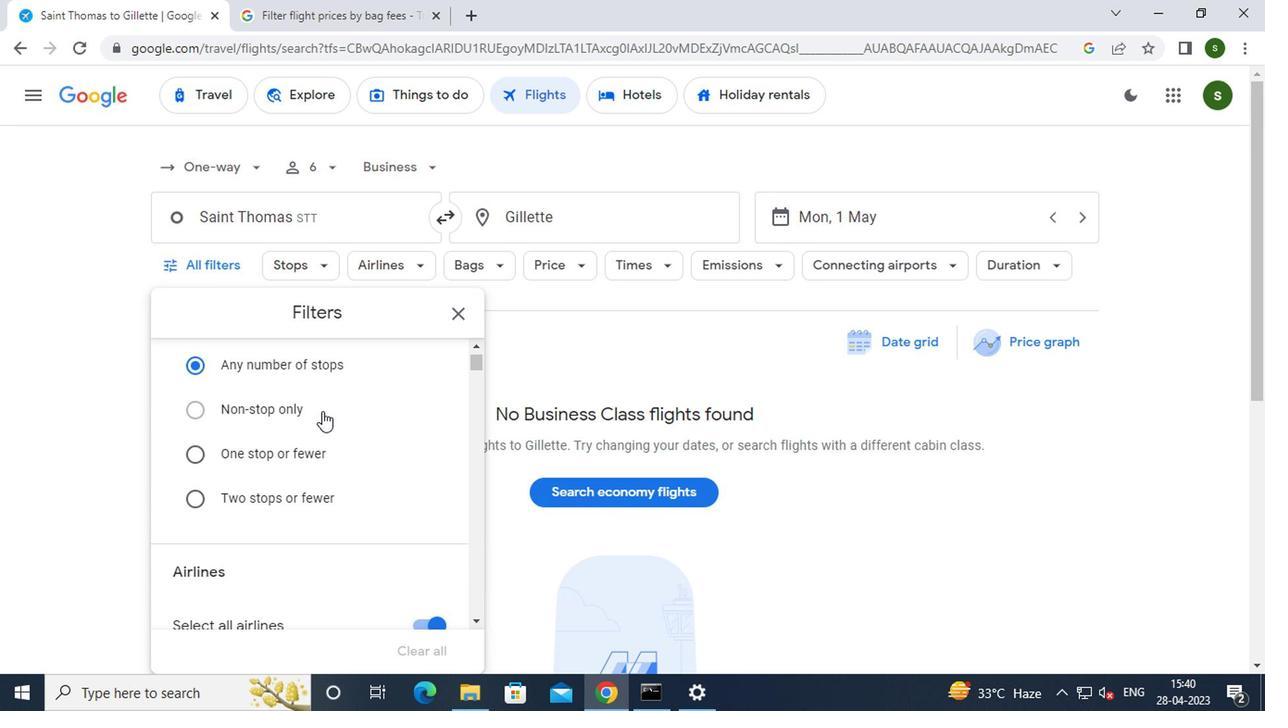 
Action: Mouse scrolled (320, 411) with delta (0, 0)
Screenshot: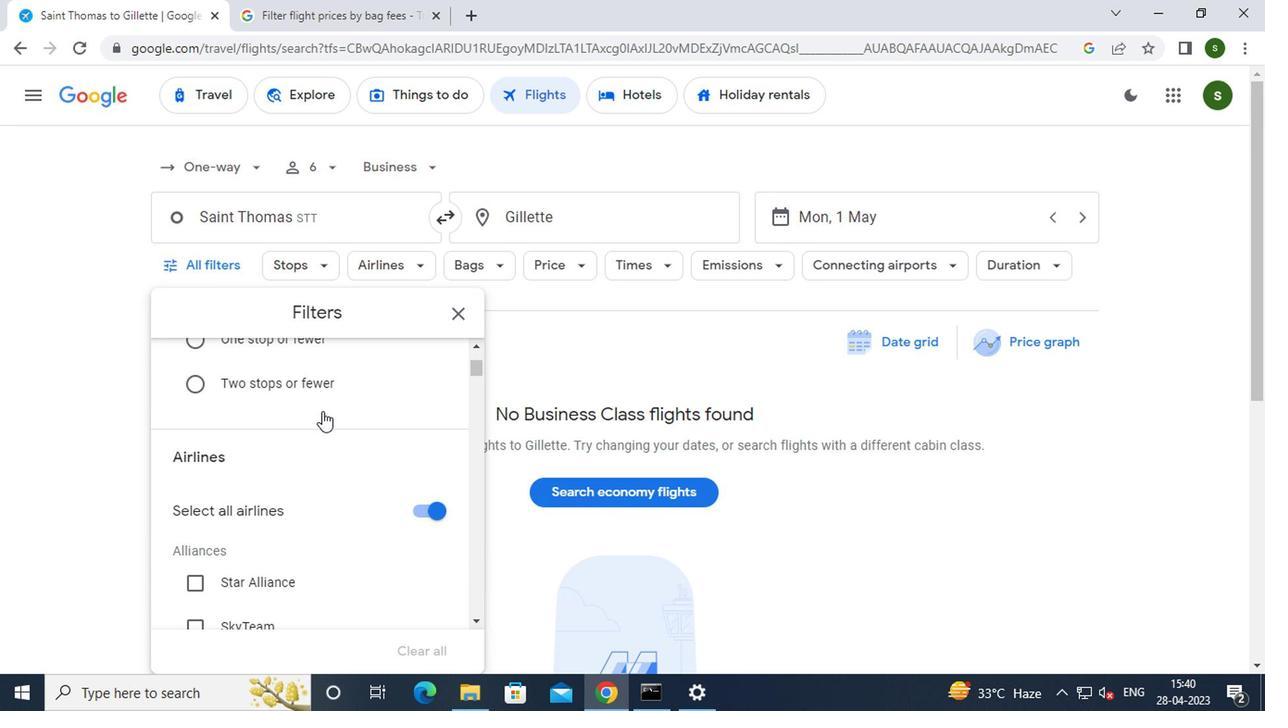 
Action: Mouse moved to (440, 379)
Screenshot: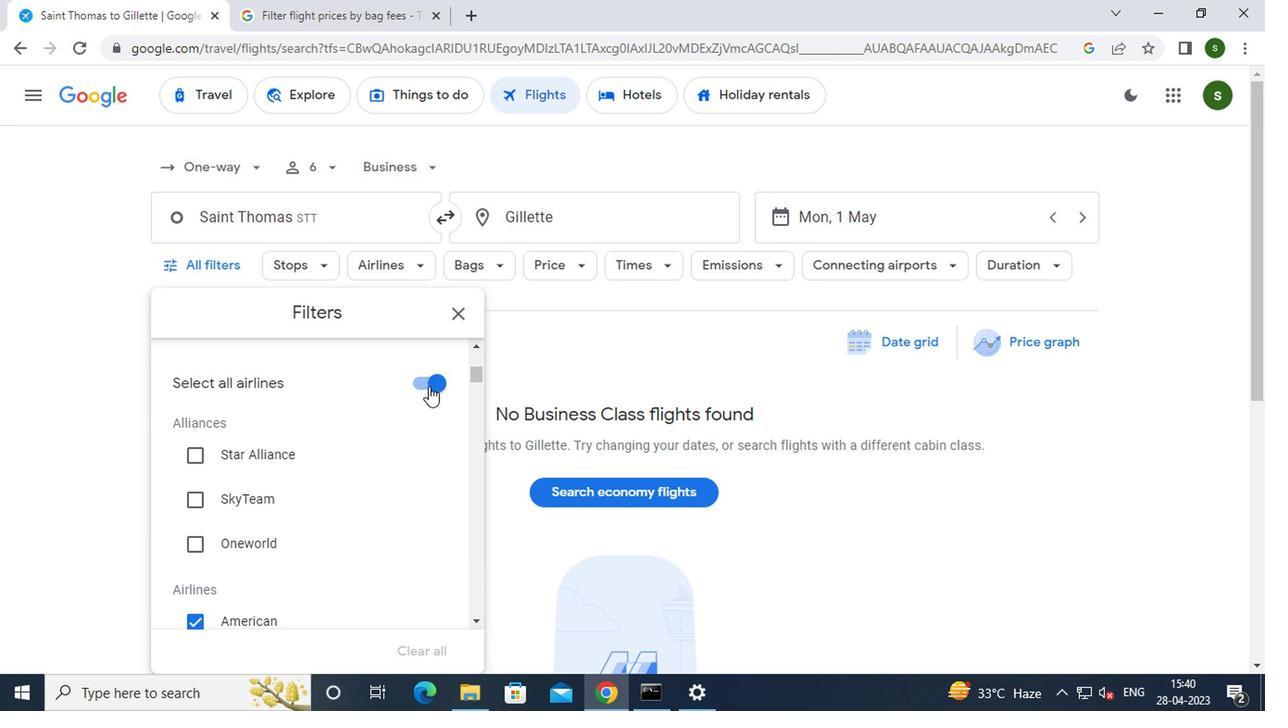 
Action: Mouse pressed left at (440, 379)
Screenshot: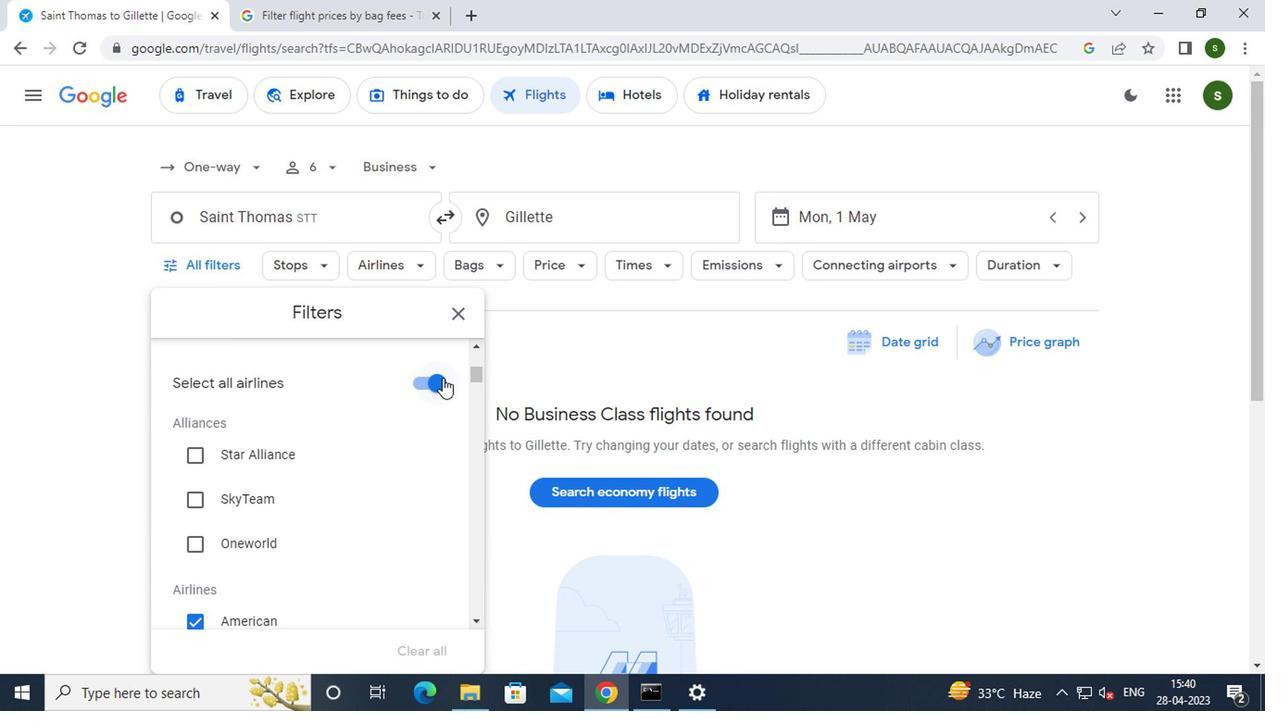 
Action: Mouse moved to (348, 421)
Screenshot: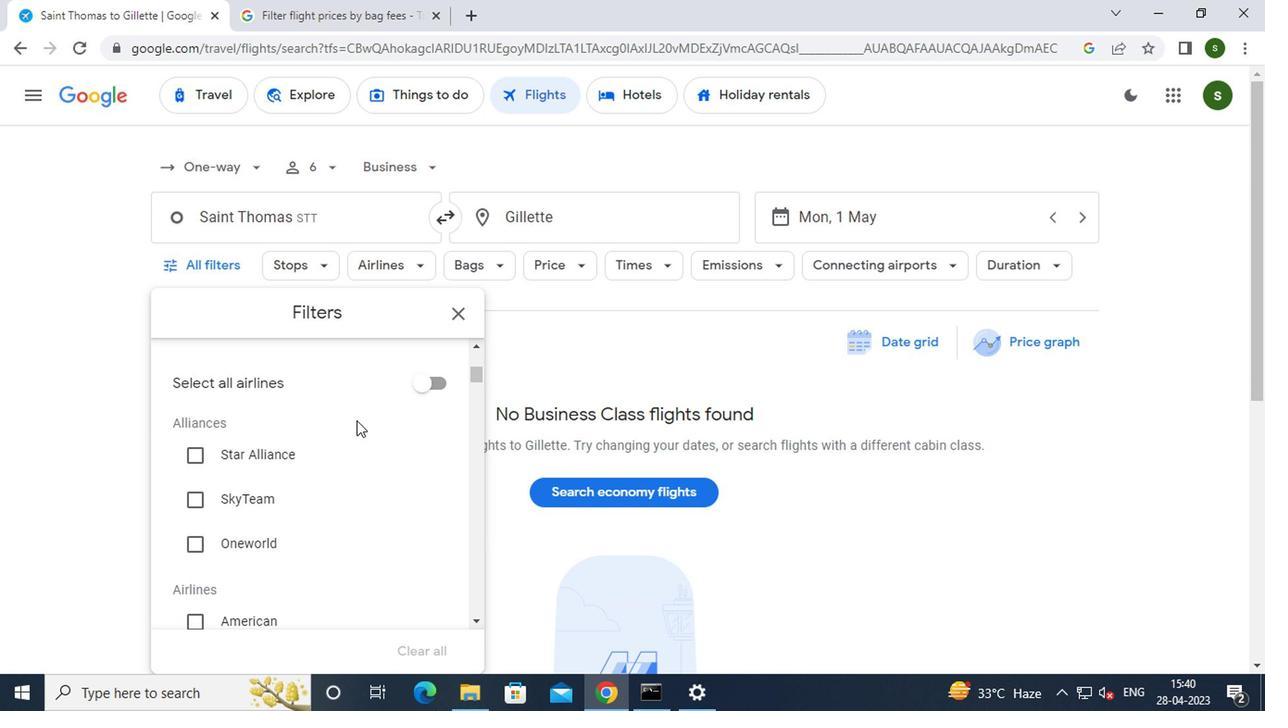 
Action: Mouse scrolled (348, 421) with delta (0, 0)
Screenshot: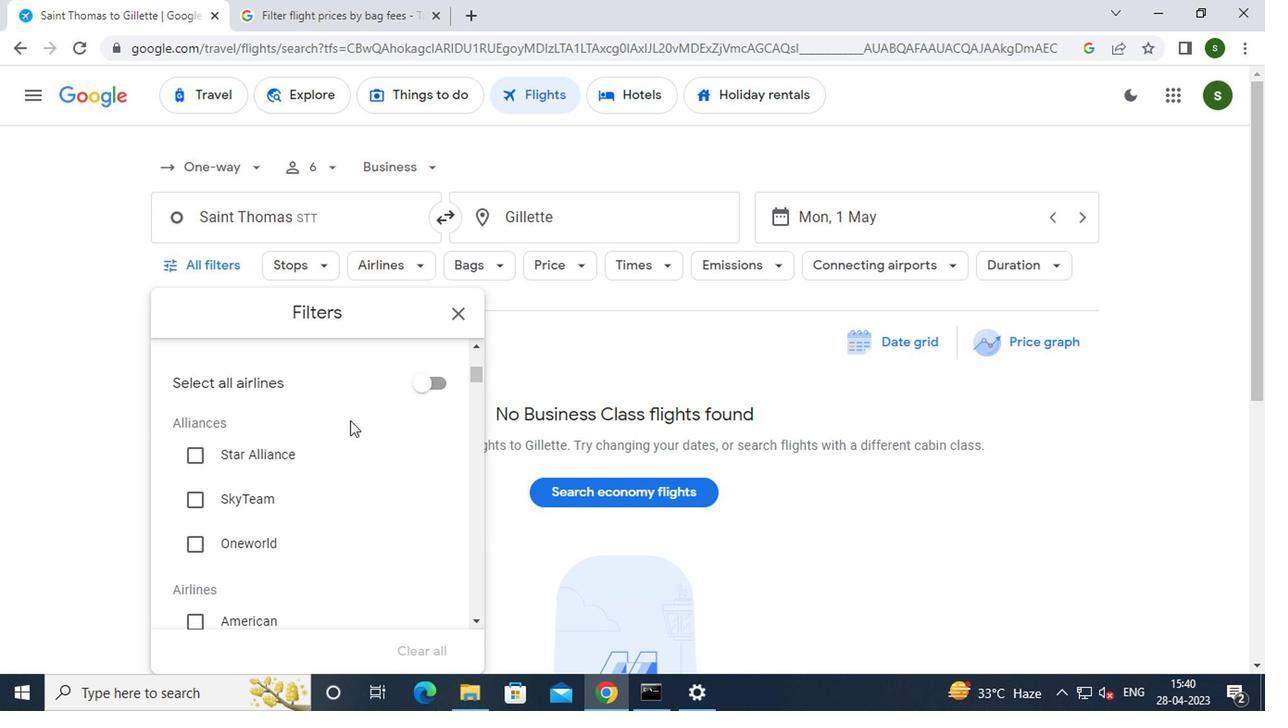 
Action: Mouse scrolled (348, 421) with delta (0, 0)
Screenshot: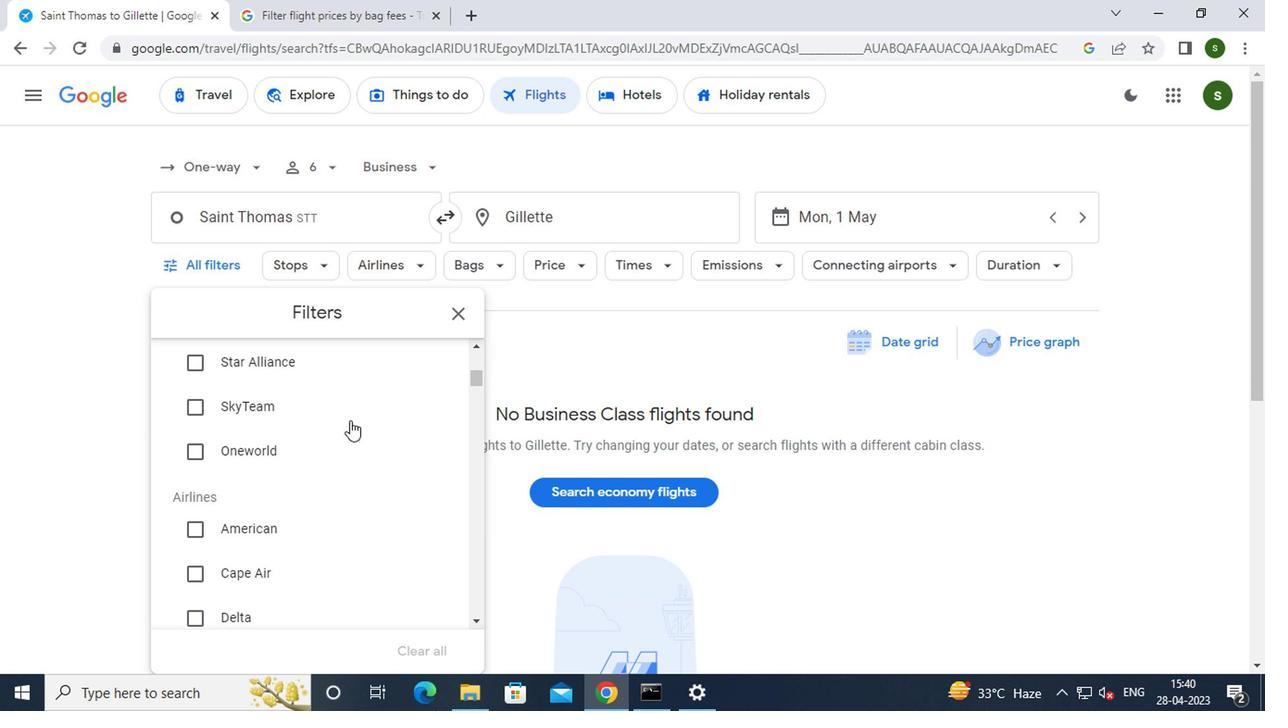 
Action: Mouse moved to (231, 523)
Screenshot: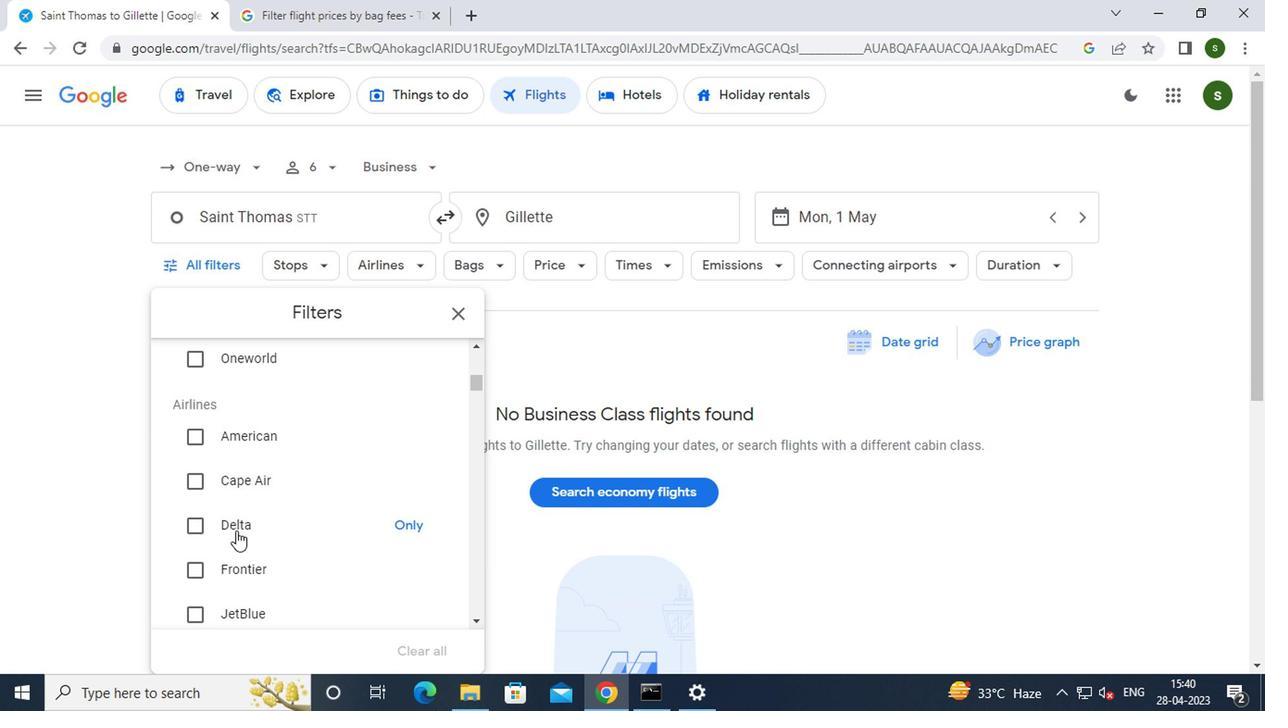 
Action: Mouse pressed left at (231, 523)
Screenshot: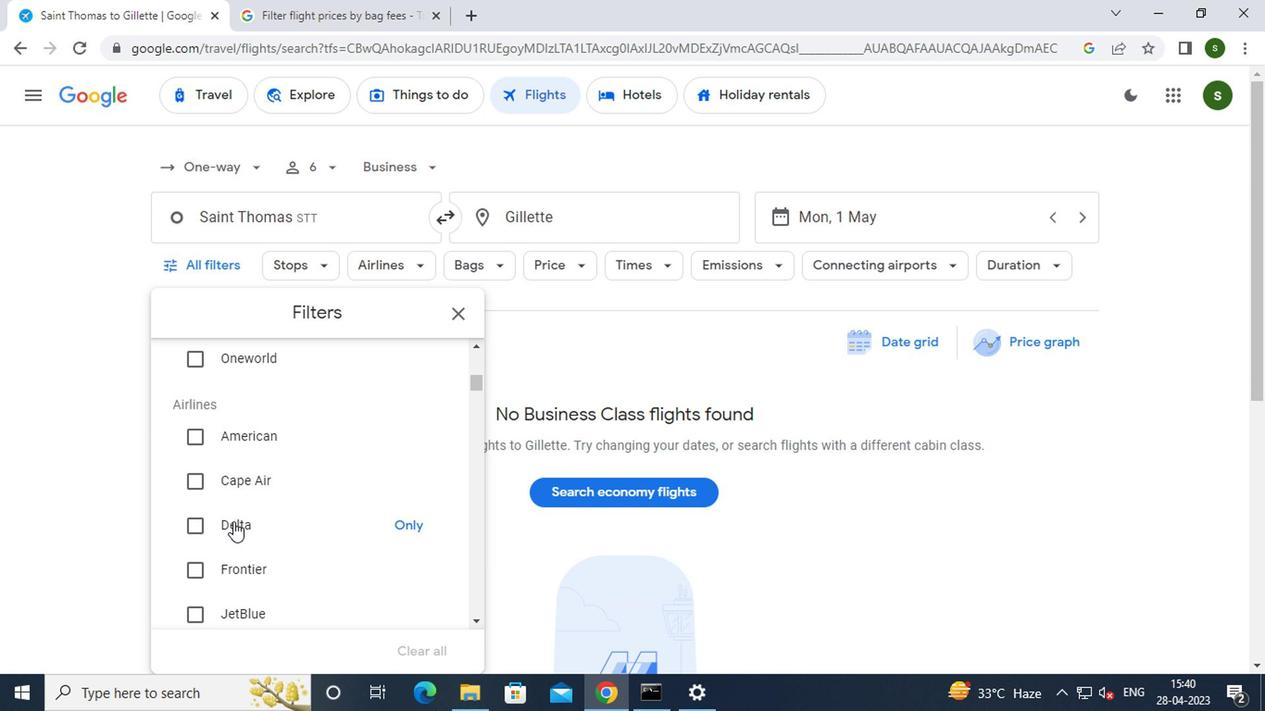 
Action: Mouse moved to (337, 506)
Screenshot: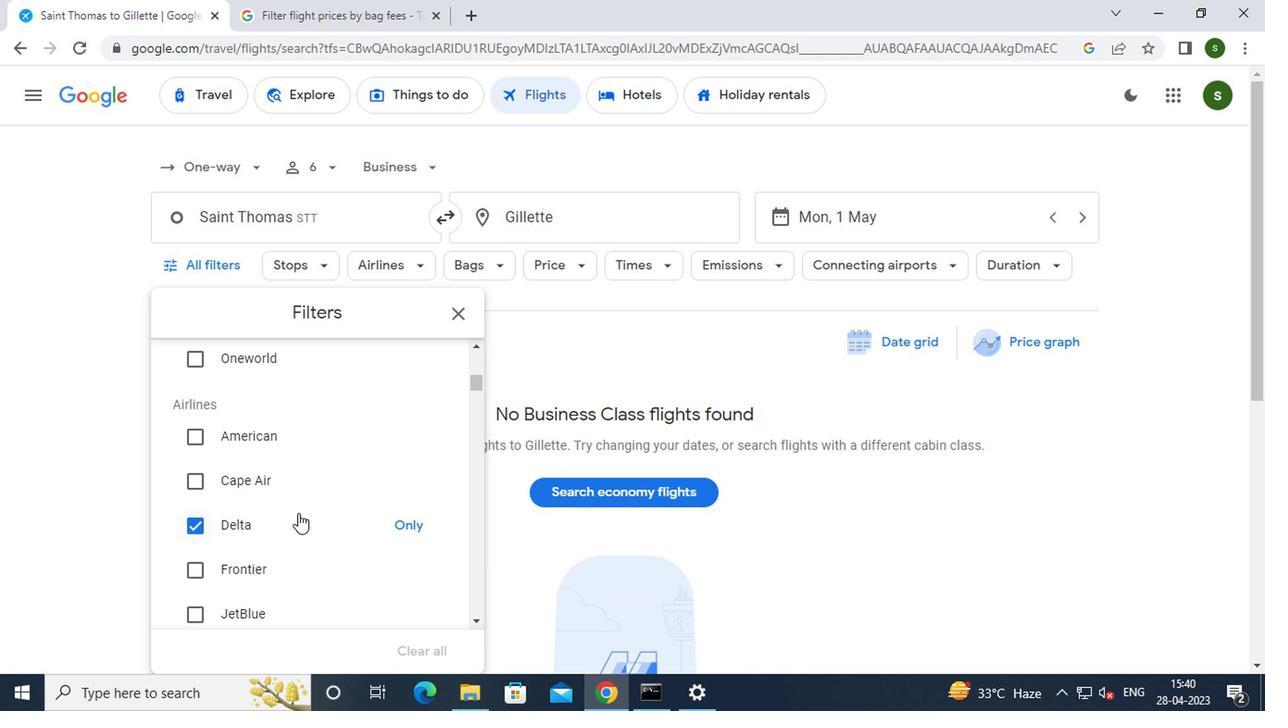 
Action: Mouse scrolled (337, 505) with delta (0, -1)
Screenshot: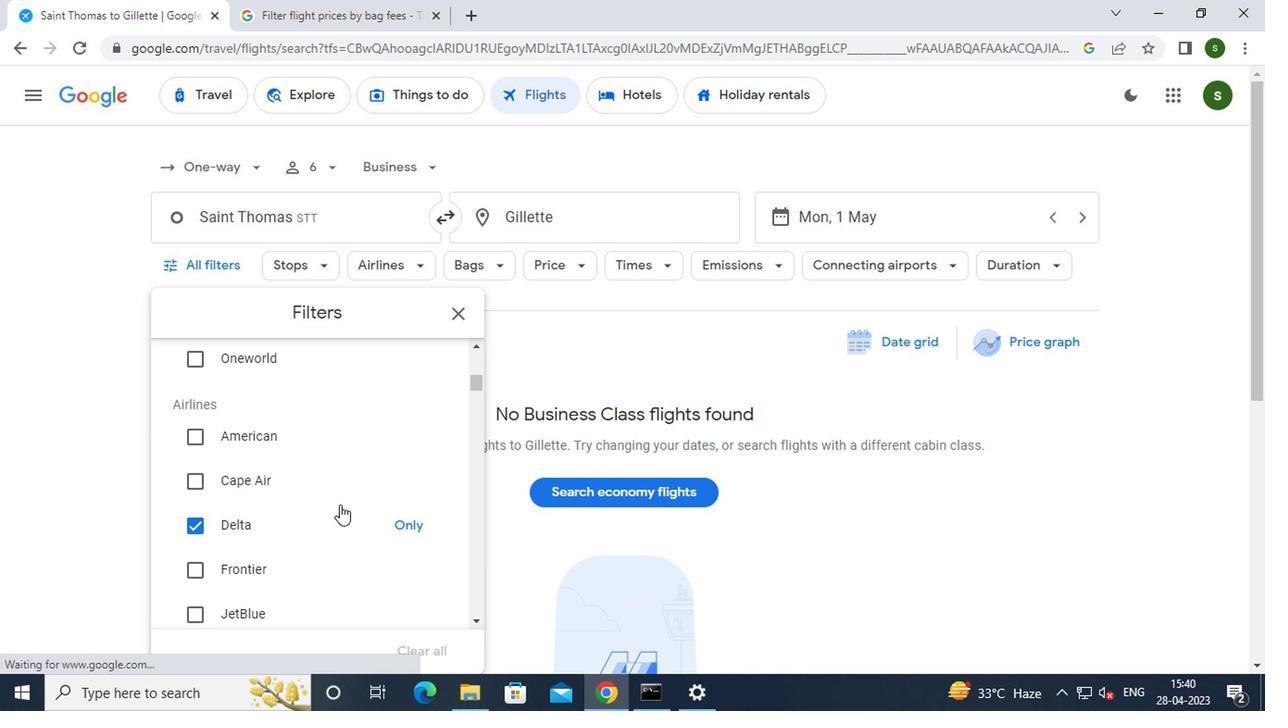 
Action: Mouse scrolled (337, 505) with delta (0, -1)
Screenshot: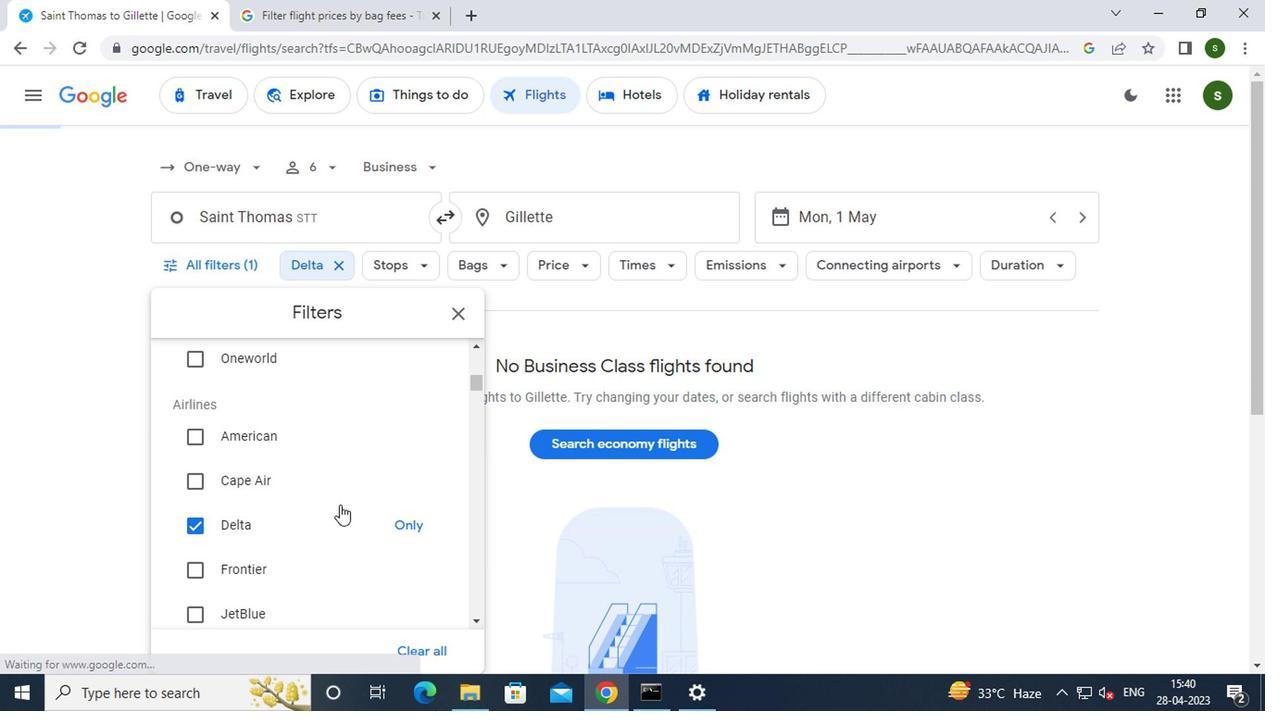 
Action: Mouse scrolled (337, 505) with delta (0, -1)
Screenshot: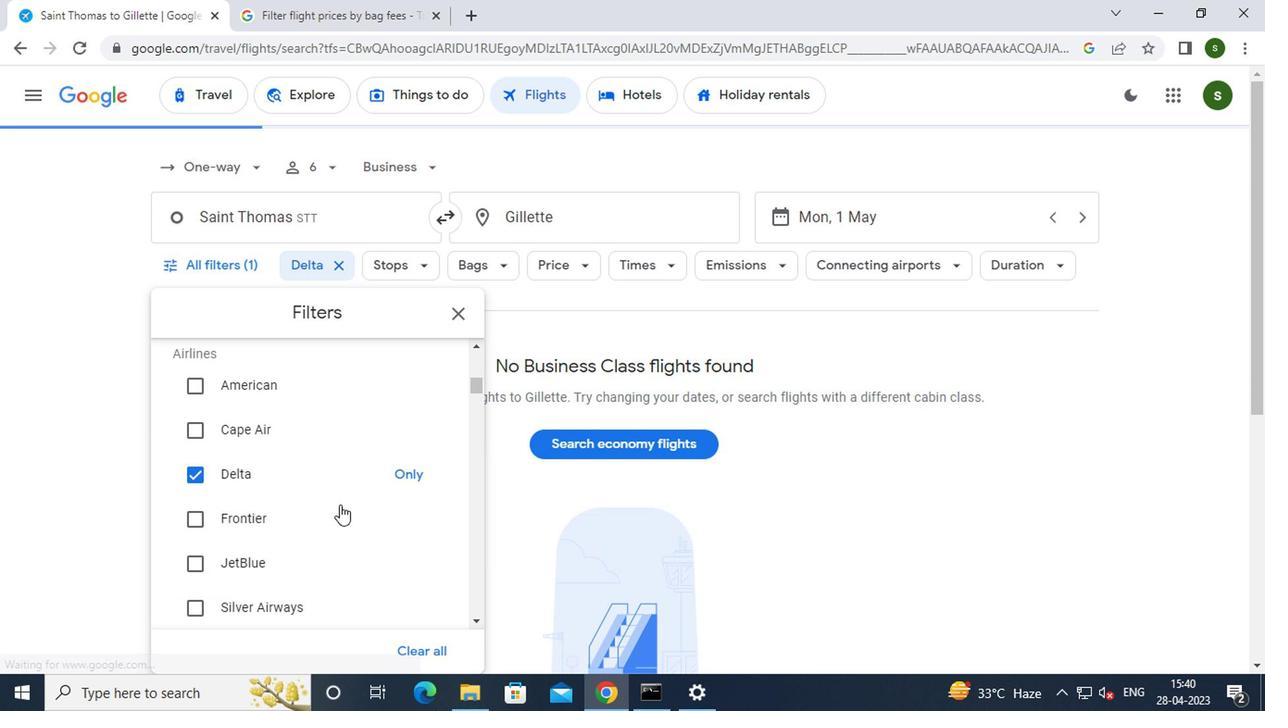 
Action: Mouse scrolled (337, 505) with delta (0, -1)
Screenshot: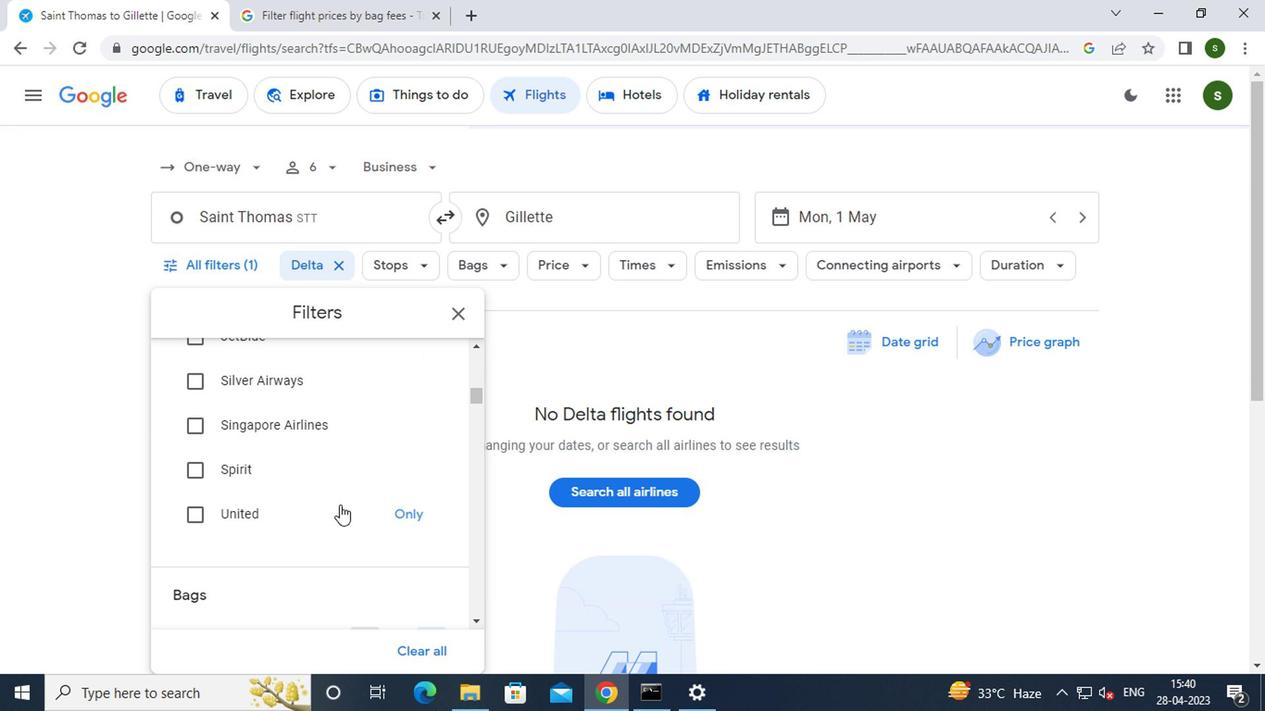 
Action: Mouse moved to (425, 543)
Screenshot: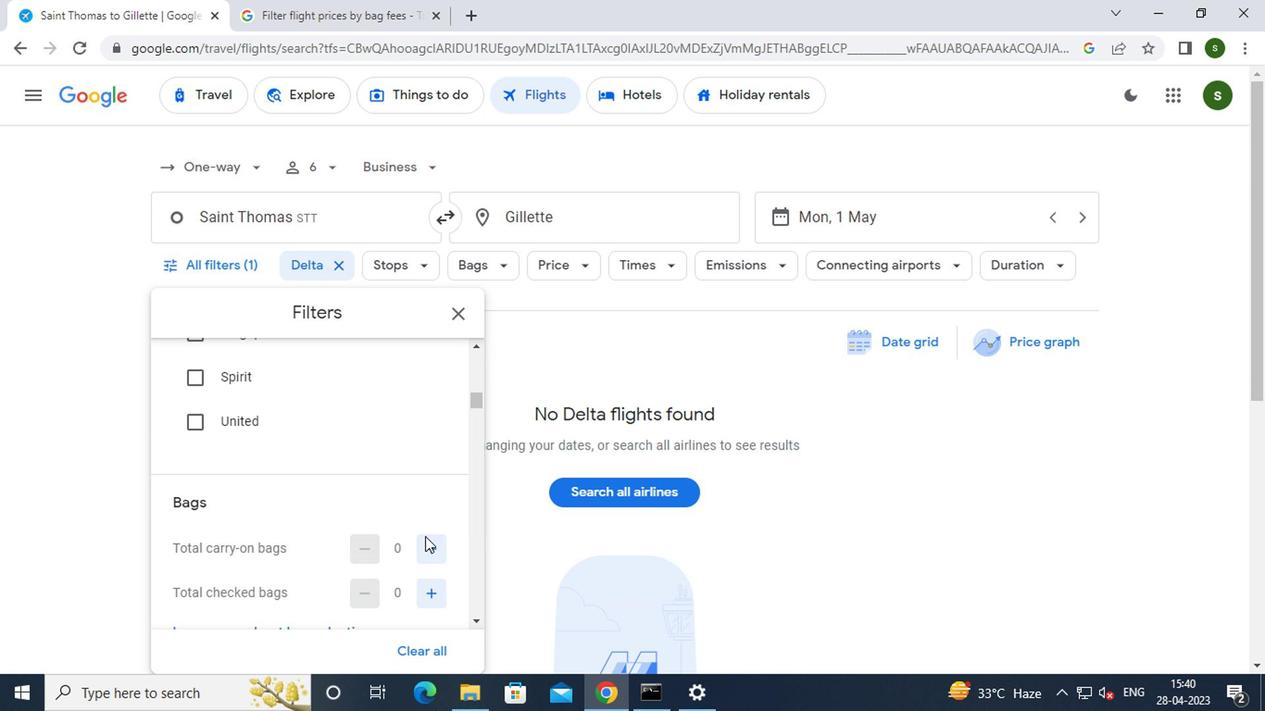 
Action: Mouse pressed left at (425, 543)
Screenshot: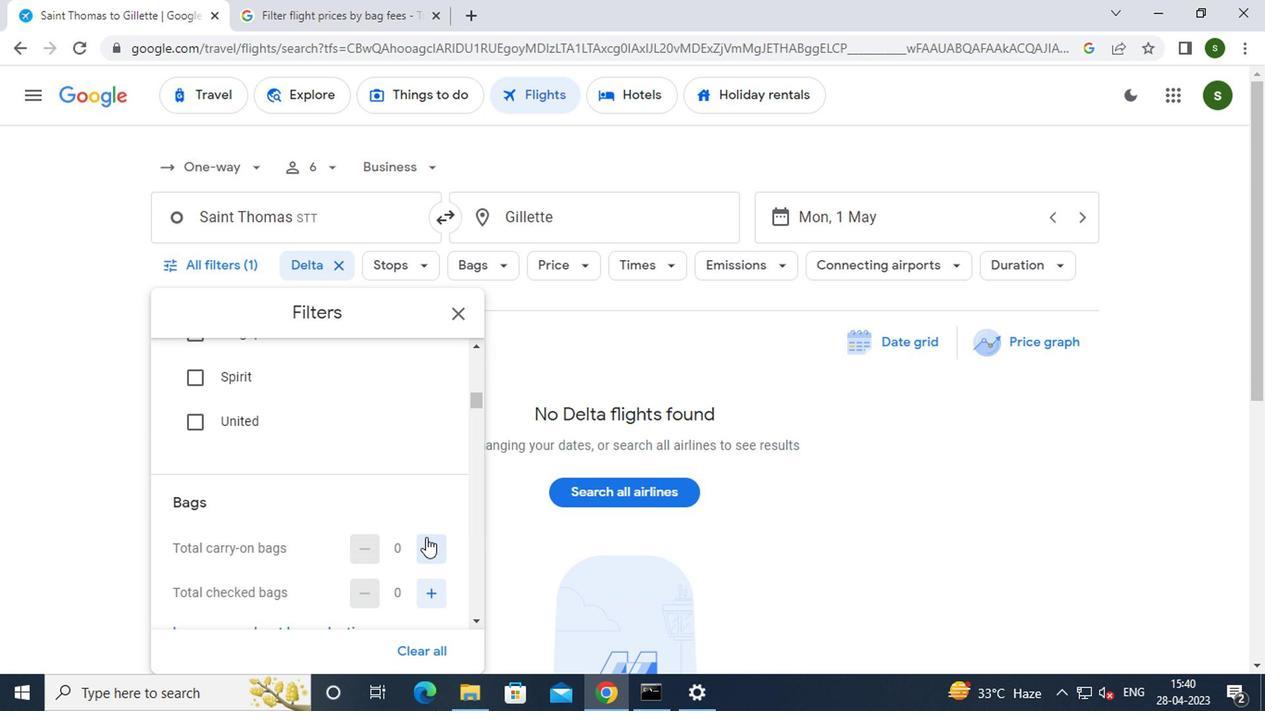
Action: Mouse moved to (431, 582)
Screenshot: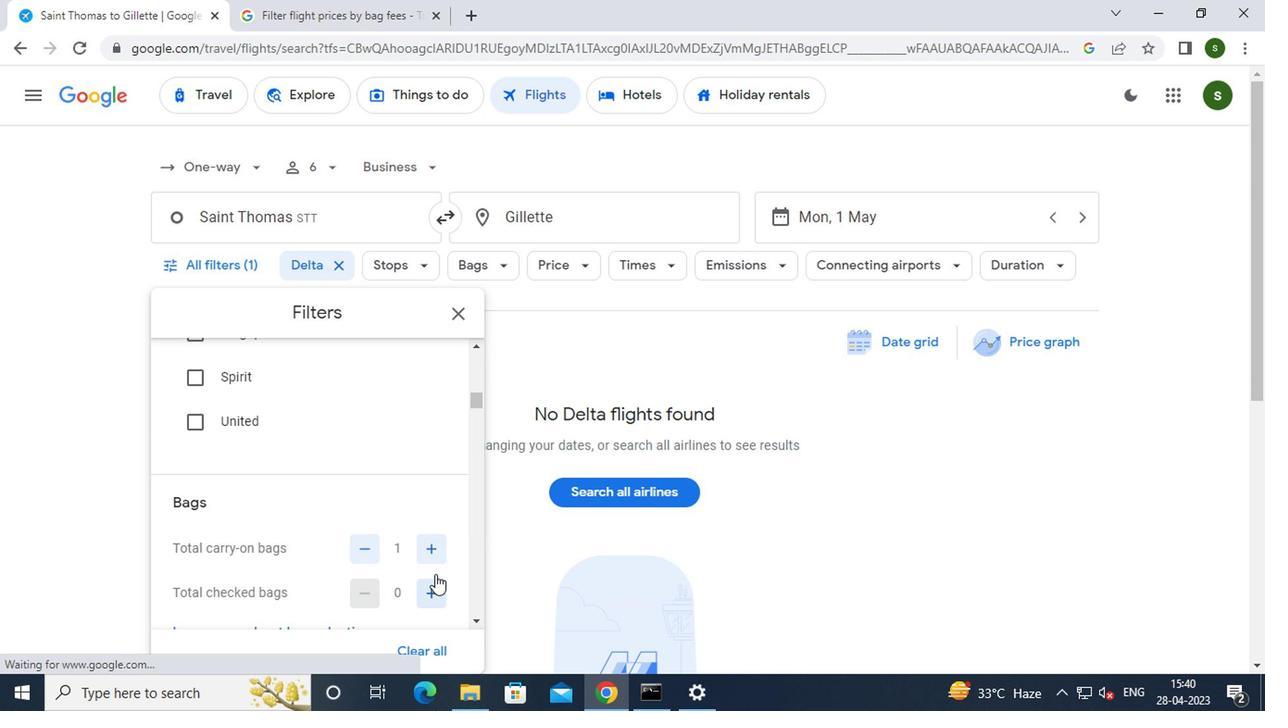 
Action: Mouse pressed left at (431, 582)
Screenshot: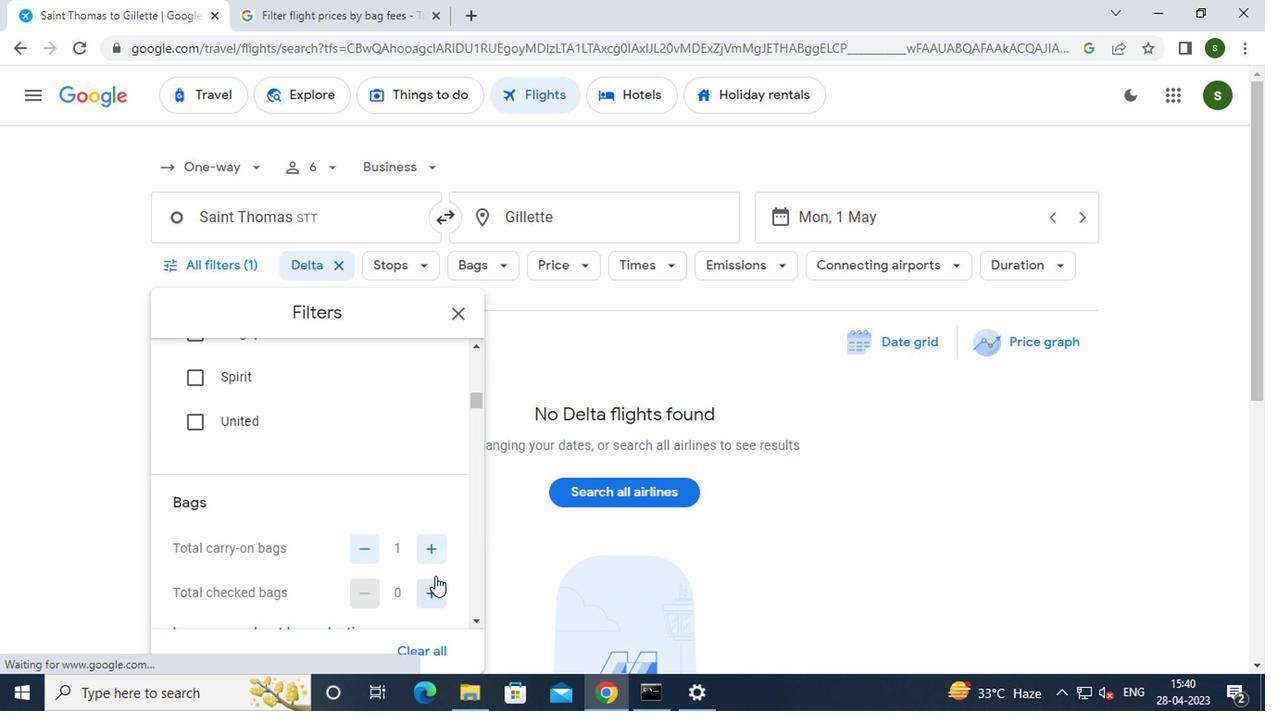 
Action: Mouse pressed left at (431, 582)
Screenshot: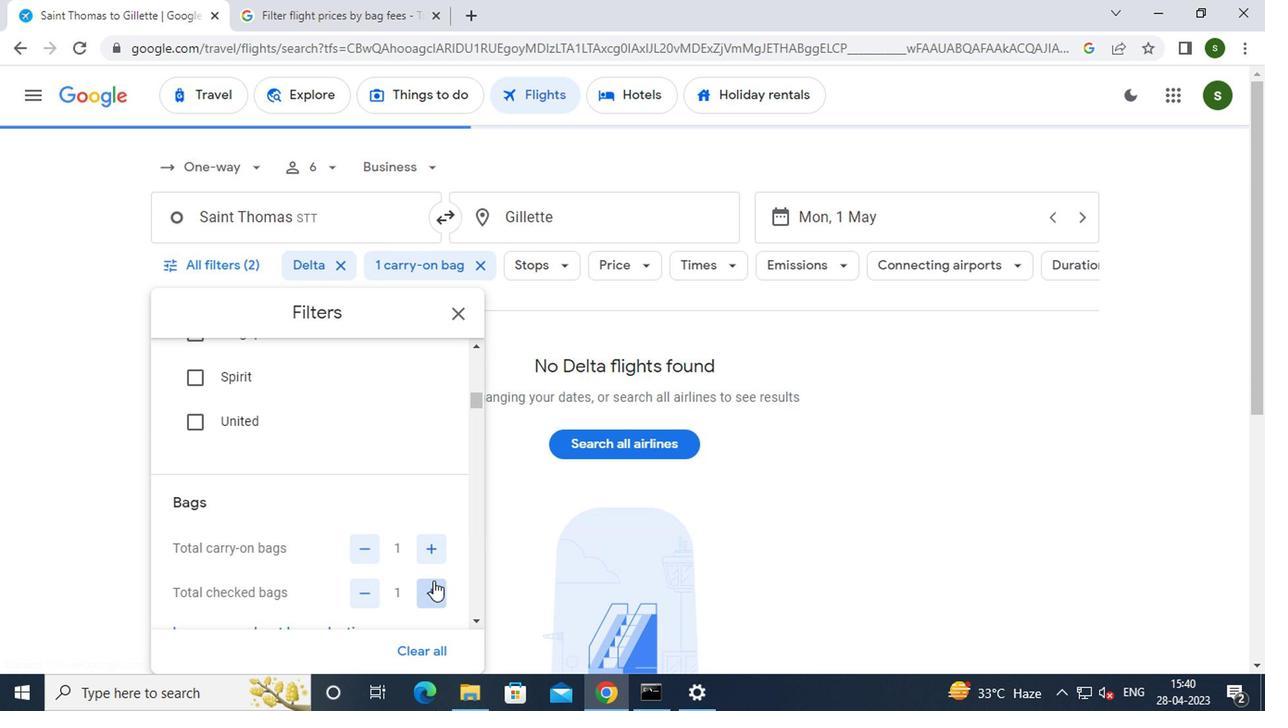 
Action: Mouse moved to (431, 584)
Screenshot: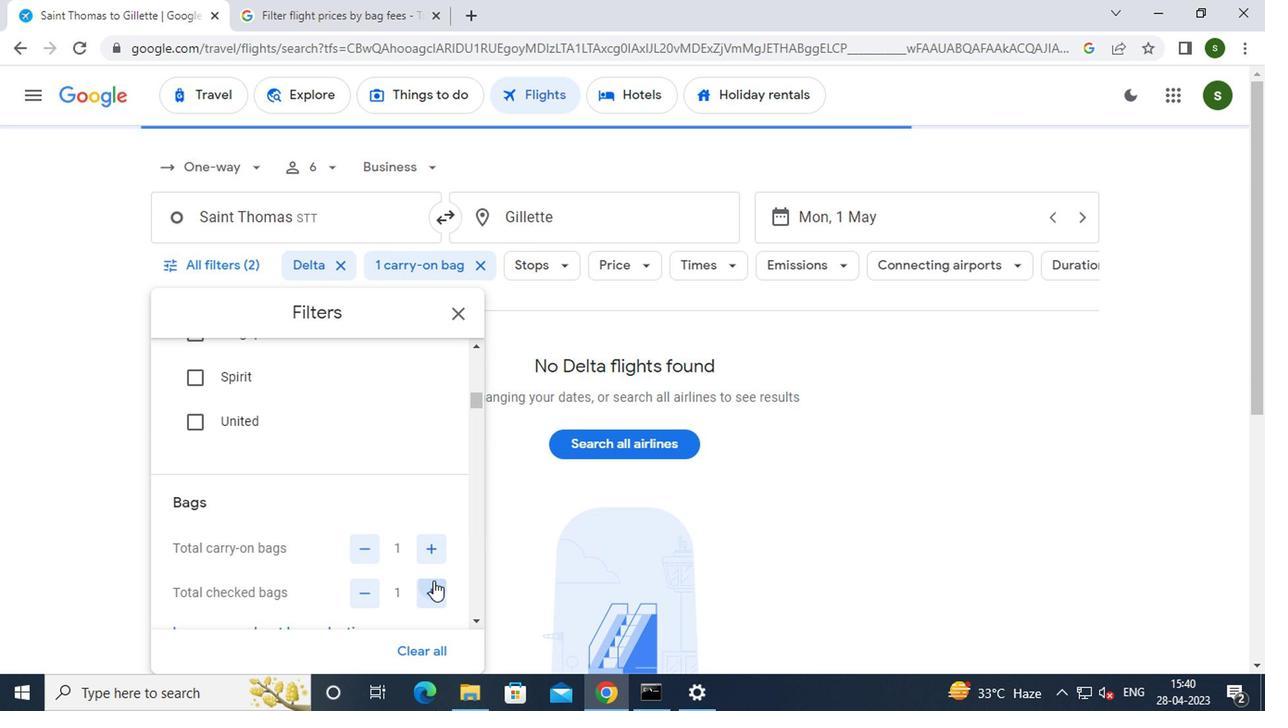 
Action: Mouse pressed left at (431, 584)
Screenshot: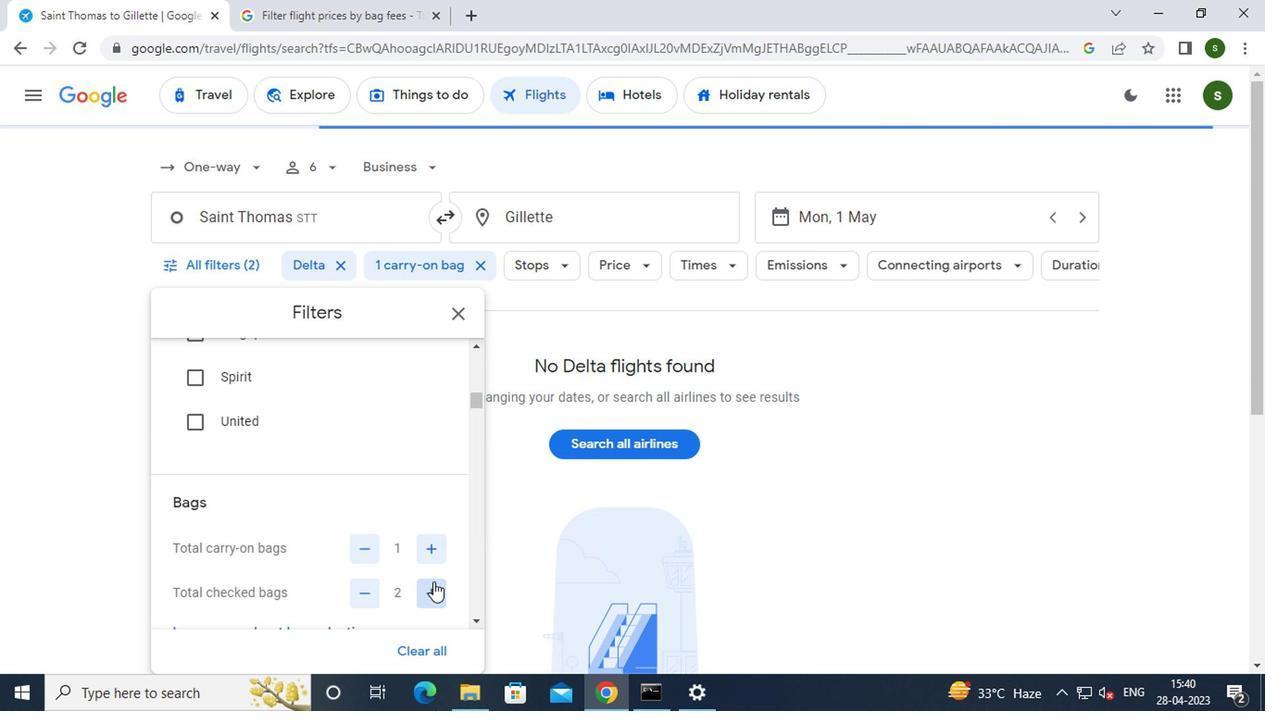 
Action: Mouse moved to (411, 575)
Screenshot: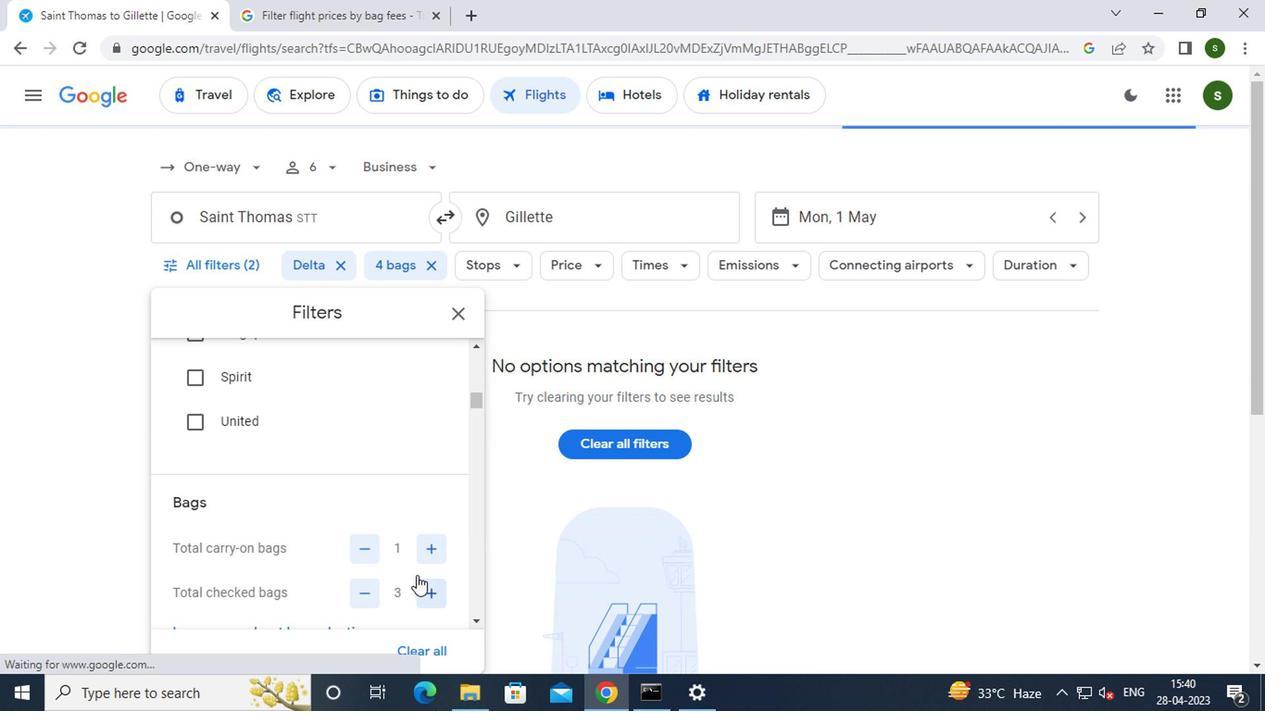 
Action: Mouse scrolled (411, 574) with delta (0, 0)
Screenshot: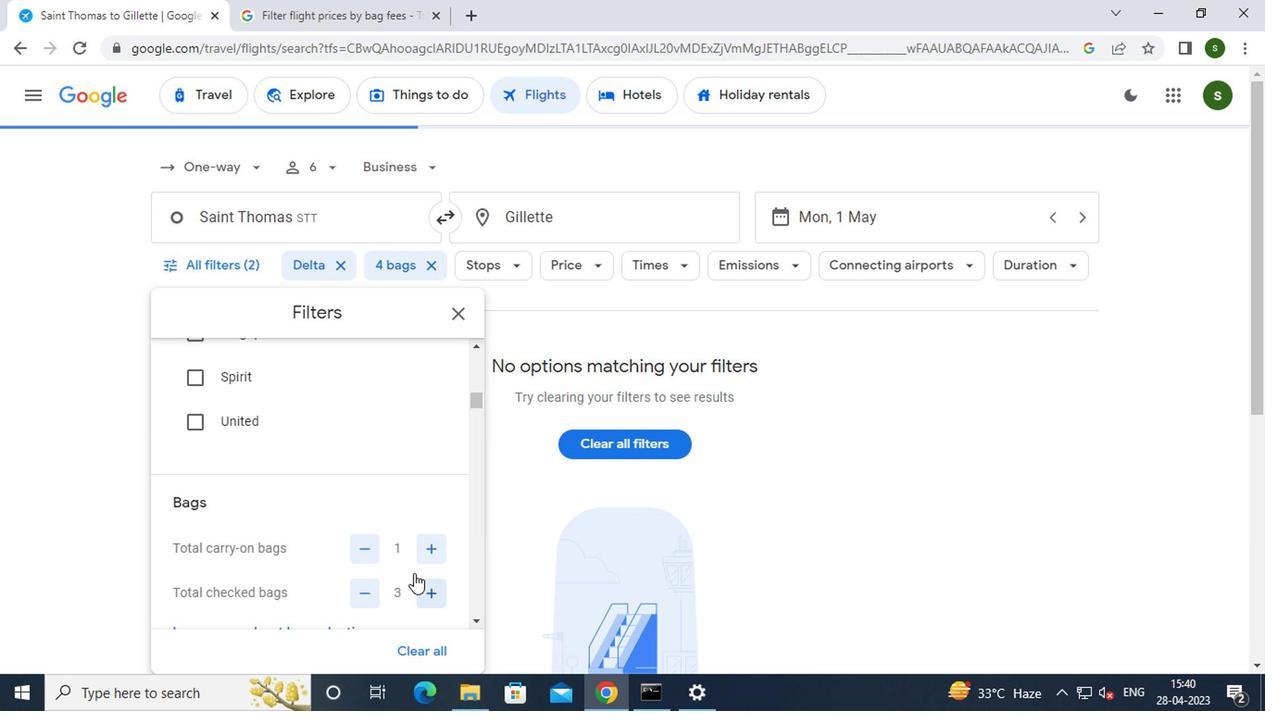
Action: Mouse scrolled (411, 574) with delta (0, 0)
Screenshot: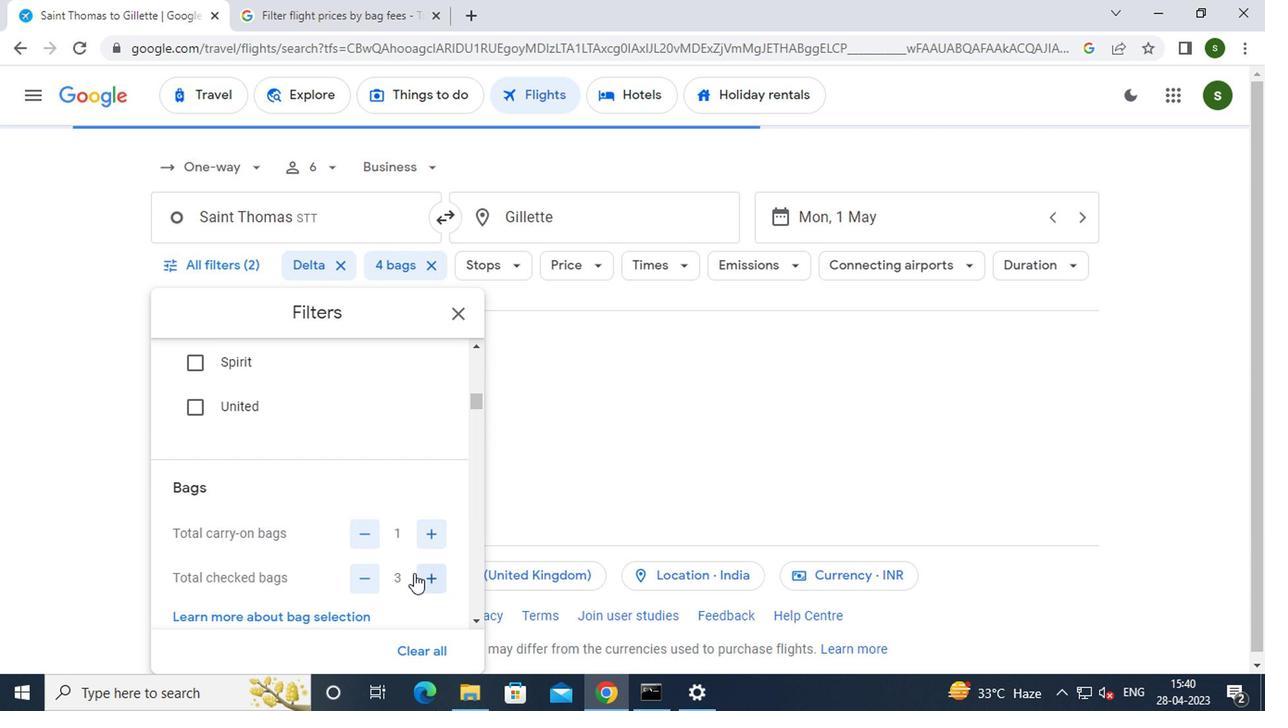 
Action: Mouse scrolled (411, 574) with delta (0, 0)
Screenshot: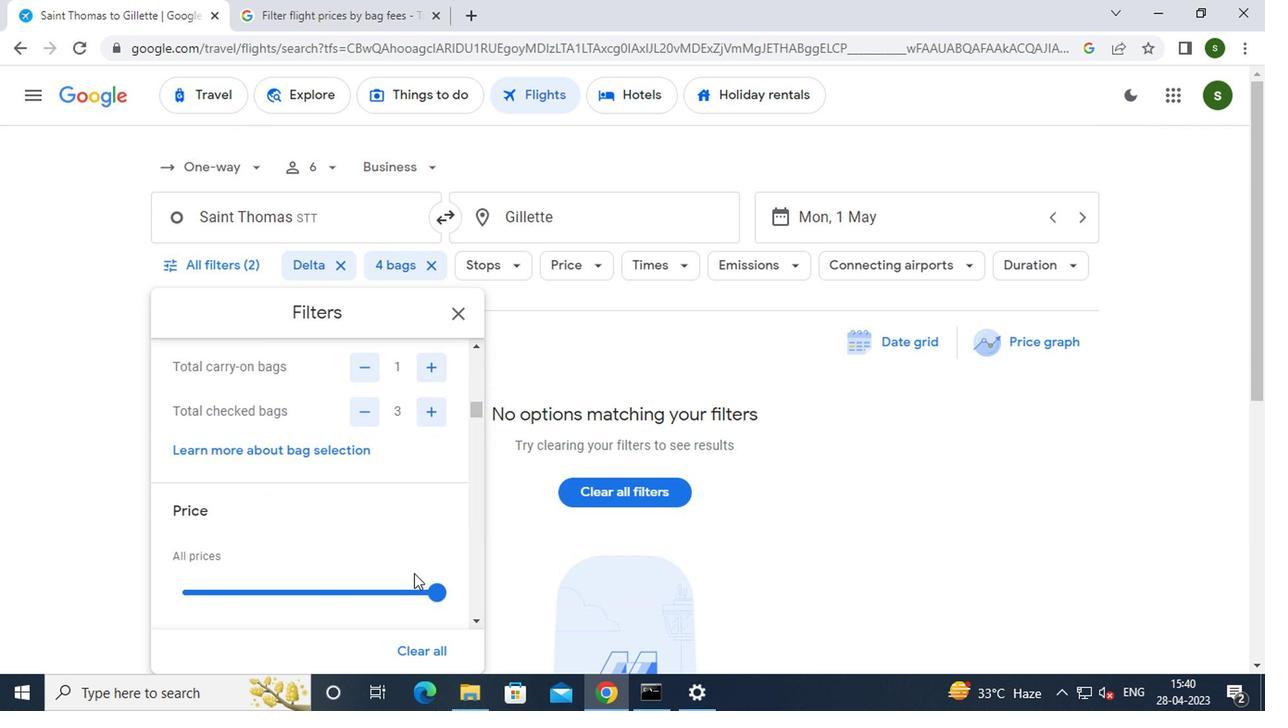 
Action: Mouse moved to (427, 492)
Screenshot: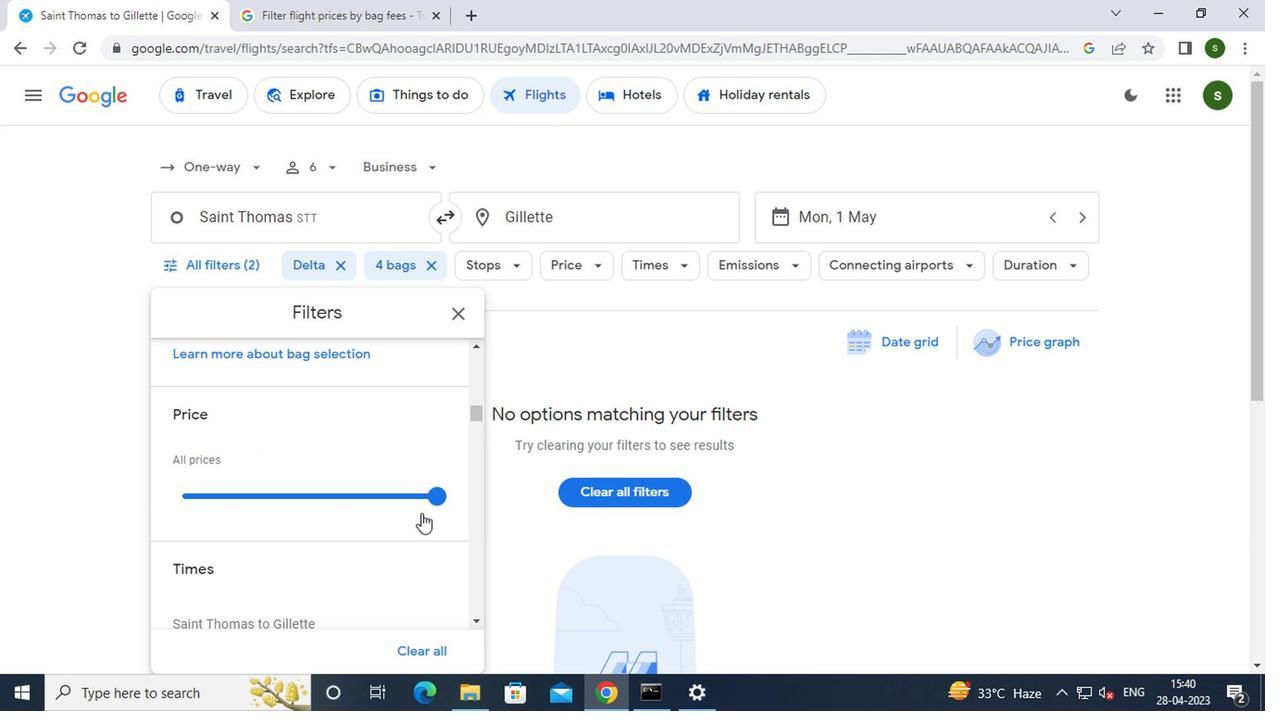 
Action: Mouse pressed left at (427, 492)
Screenshot: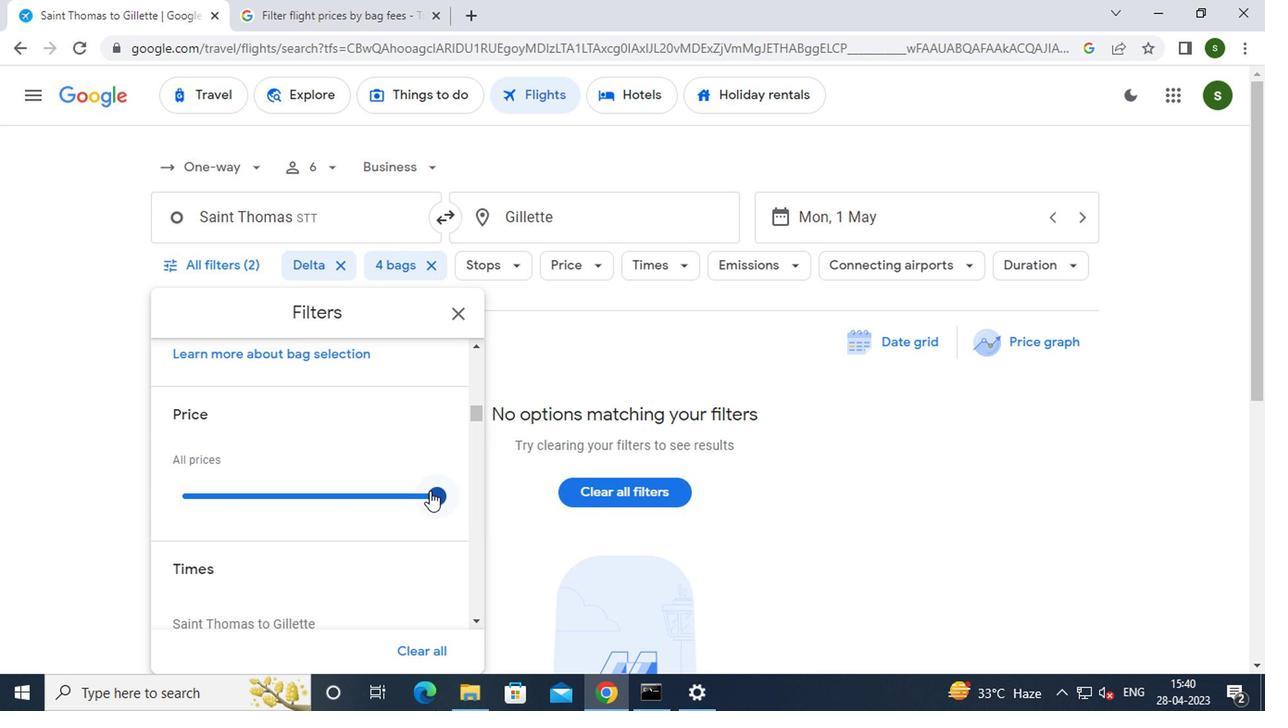 
Action: Mouse moved to (361, 509)
Screenshot: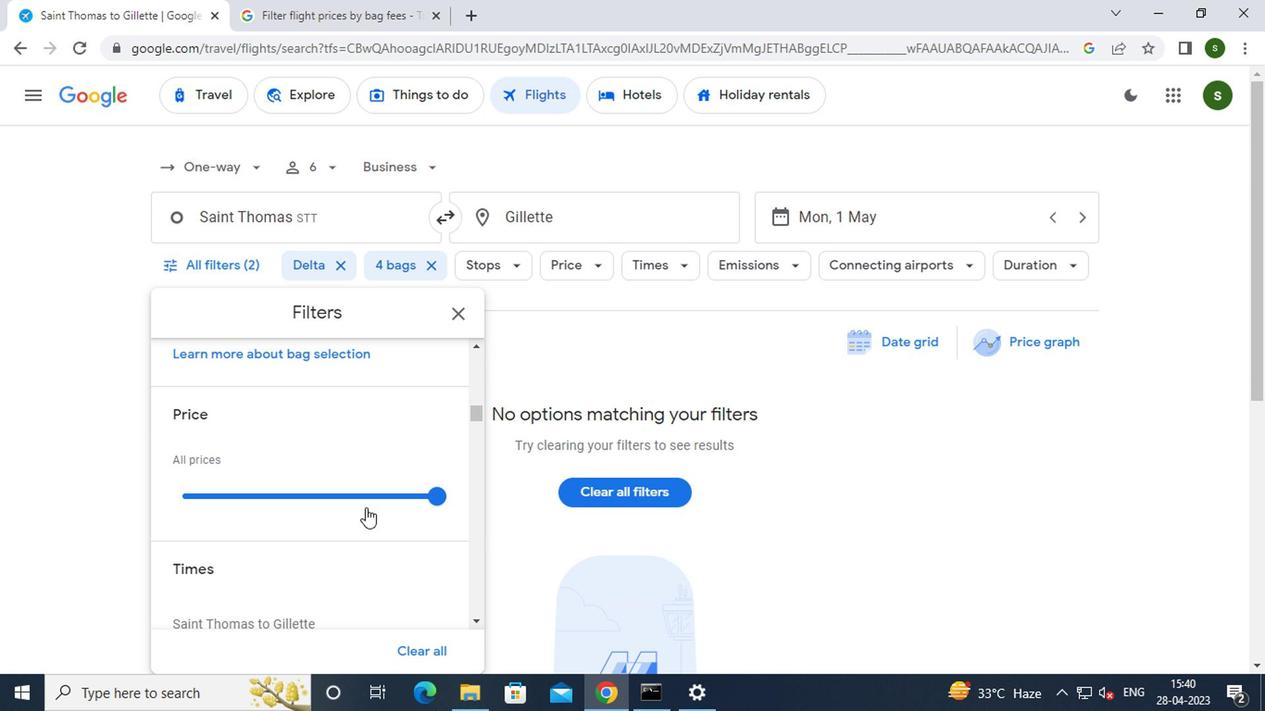 
Action: Mouse scrolled (361, 508) with delta (0, -1)
Screenshot: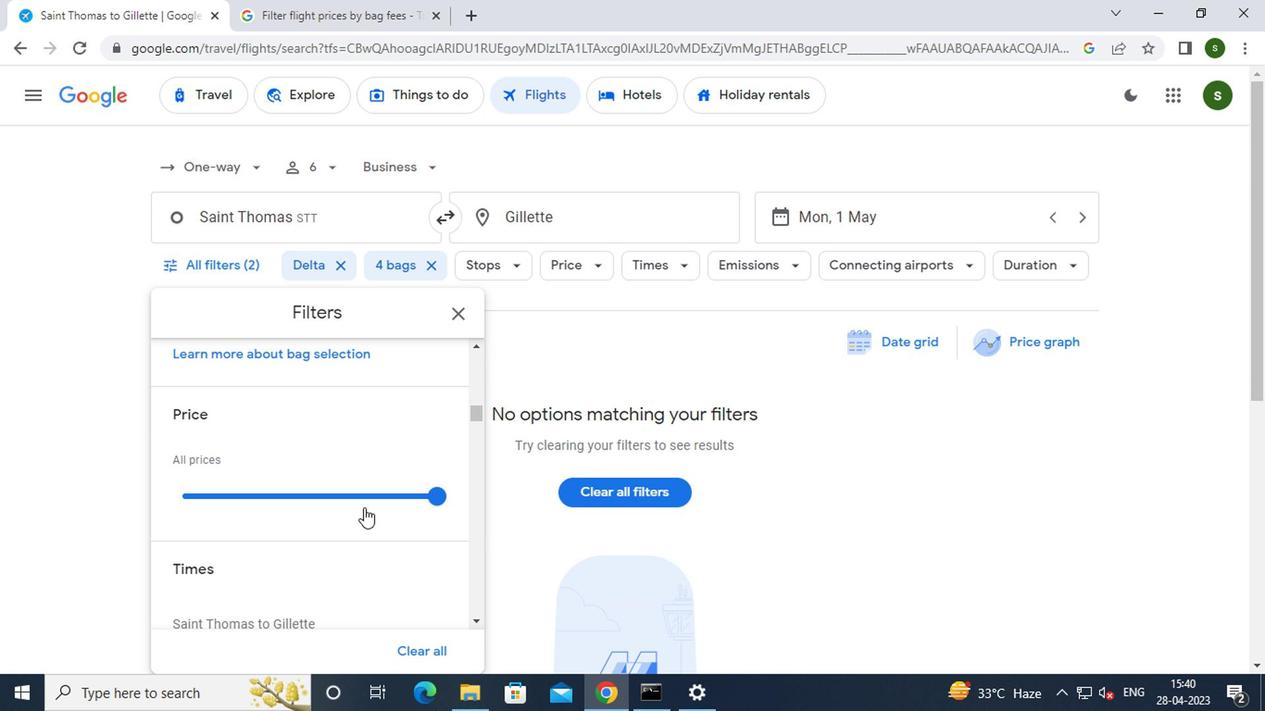 
Action: Mouse scrolled (361, 508) with delta (0, -1)
Screenshot: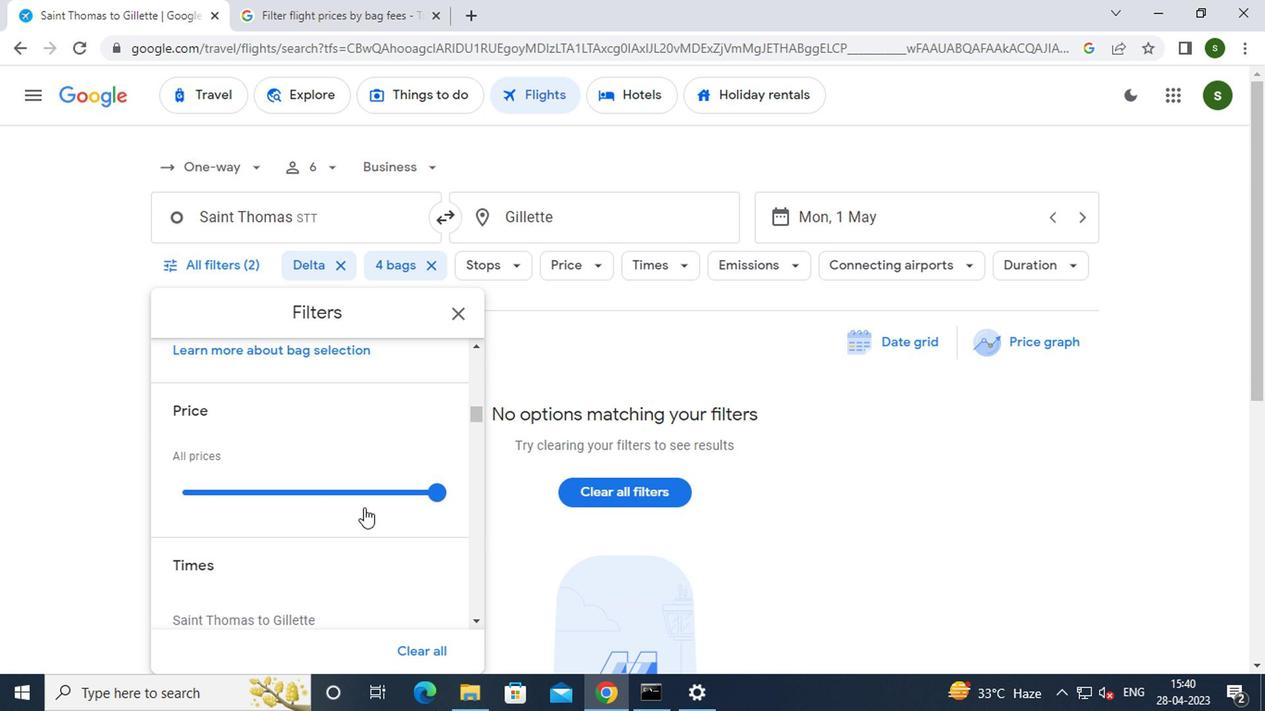 
Action: Mouse moved to (180, 525)
Screenshot: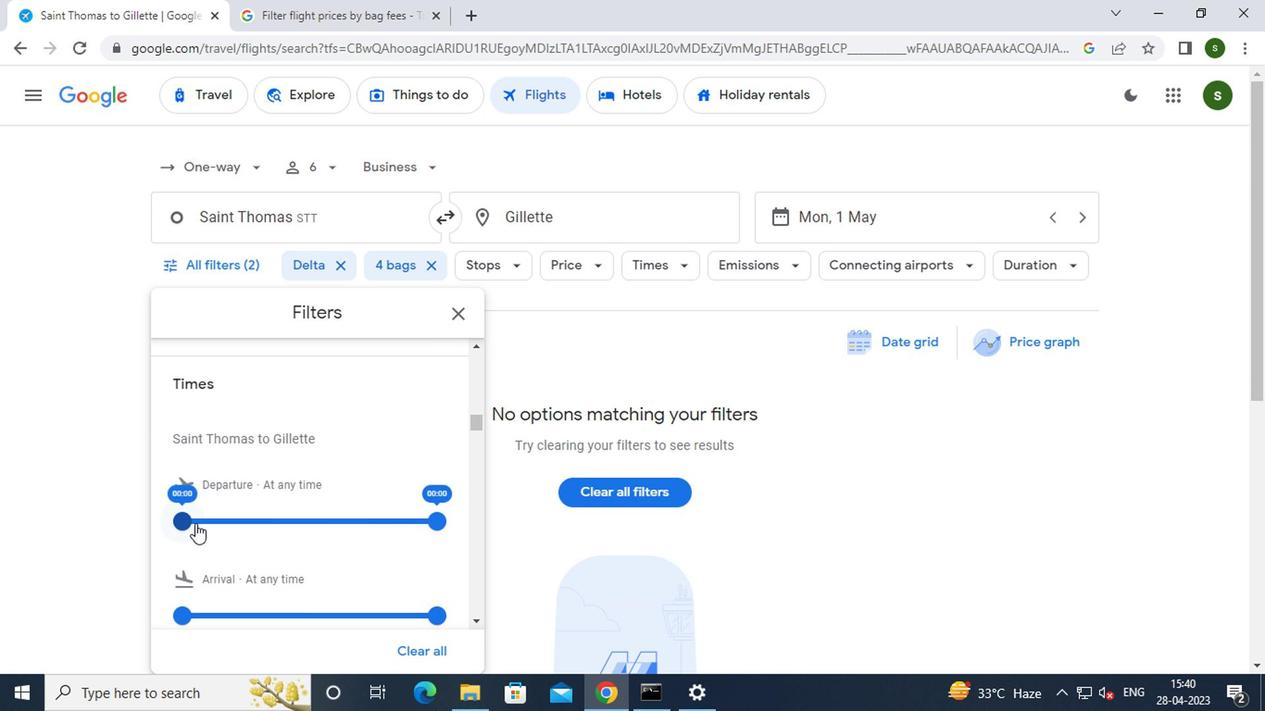 
Action: Mouse pressed left at (180, 525)
Screenshot: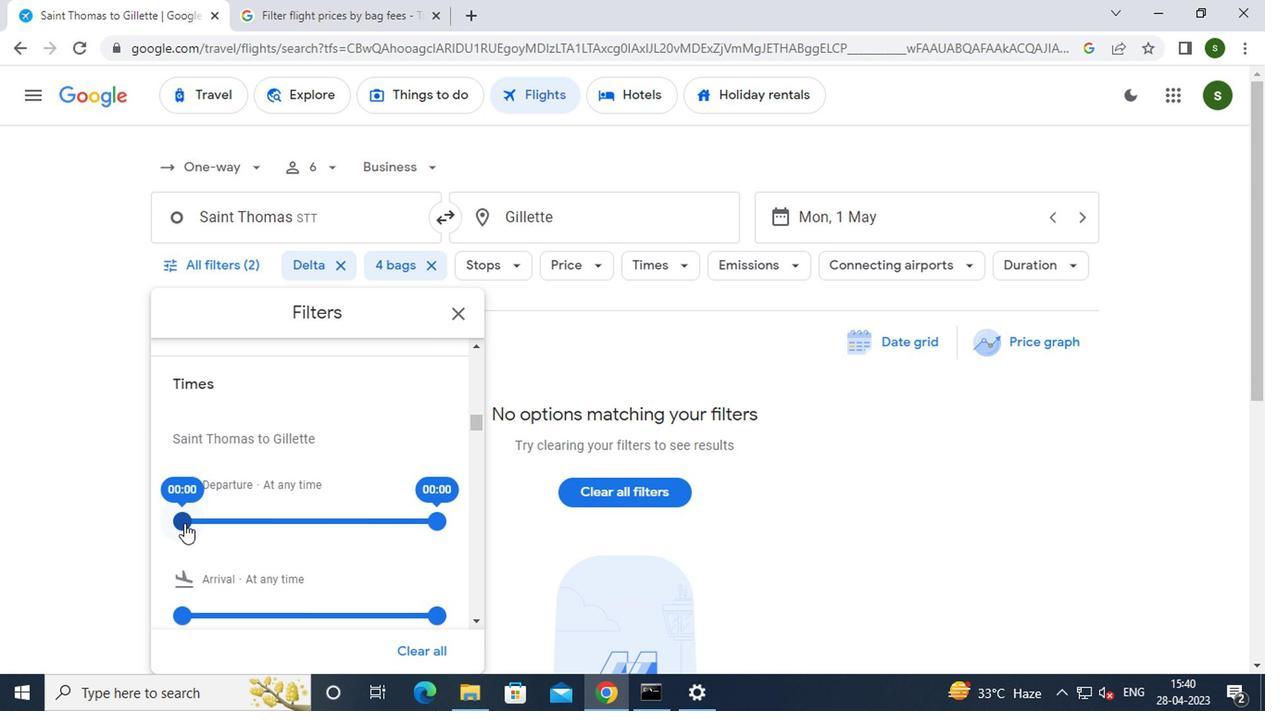 
Action: Mouse moved to (578, 362)
Screenshot: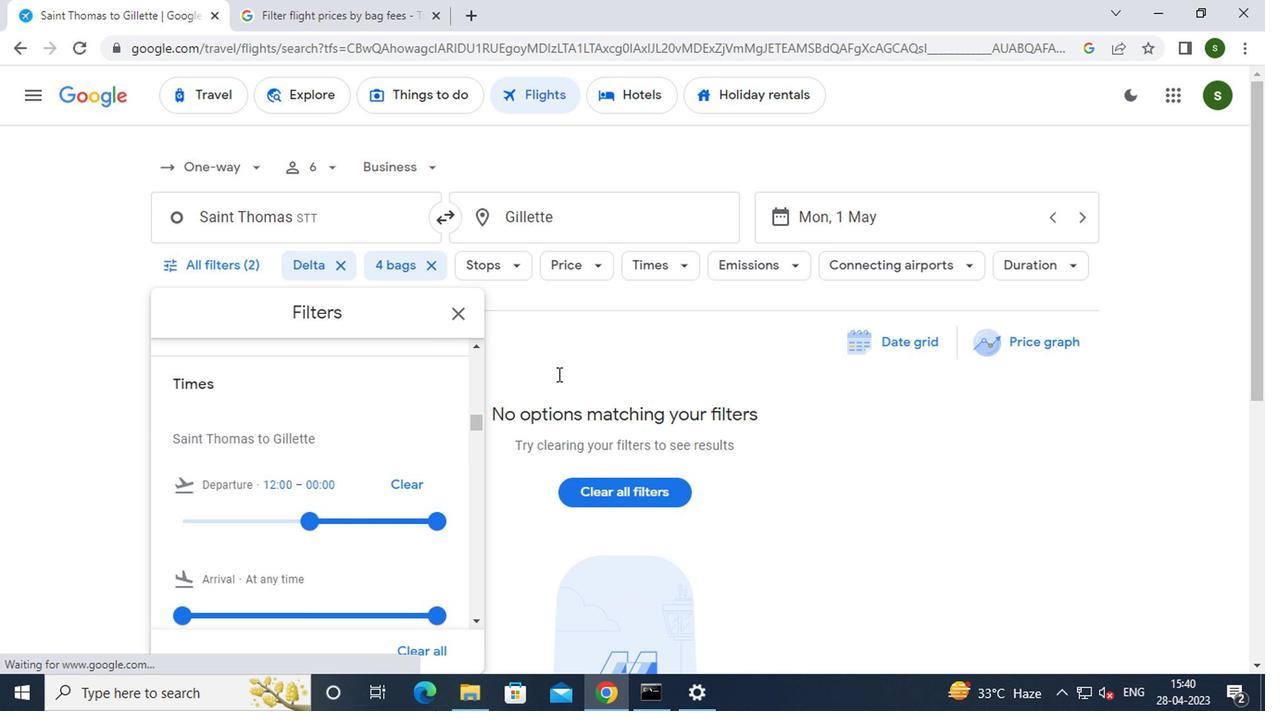 
Action: Mouse pressed left at (578, 362)
Screenshot: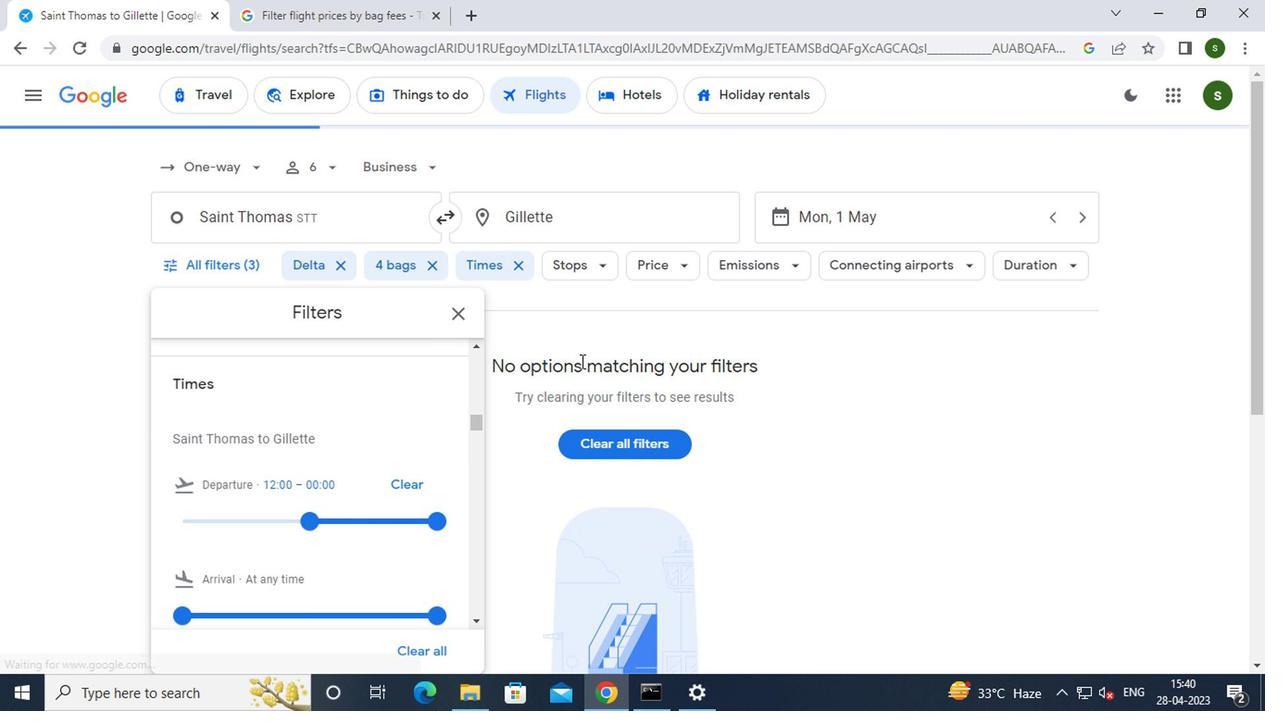 
